 Task: Find connections with filter location Barra Velha with filter topic #Jobvacancywith filter profile language French with filter current company GlobalLogic with filter school G. B. Pant University Of Agriculture & Technology with filter industry Industry Associations with filter service category Interaction Design with filter keywords title Farm Worker
Action: Mouse moved to (540, 99)
Screenshot: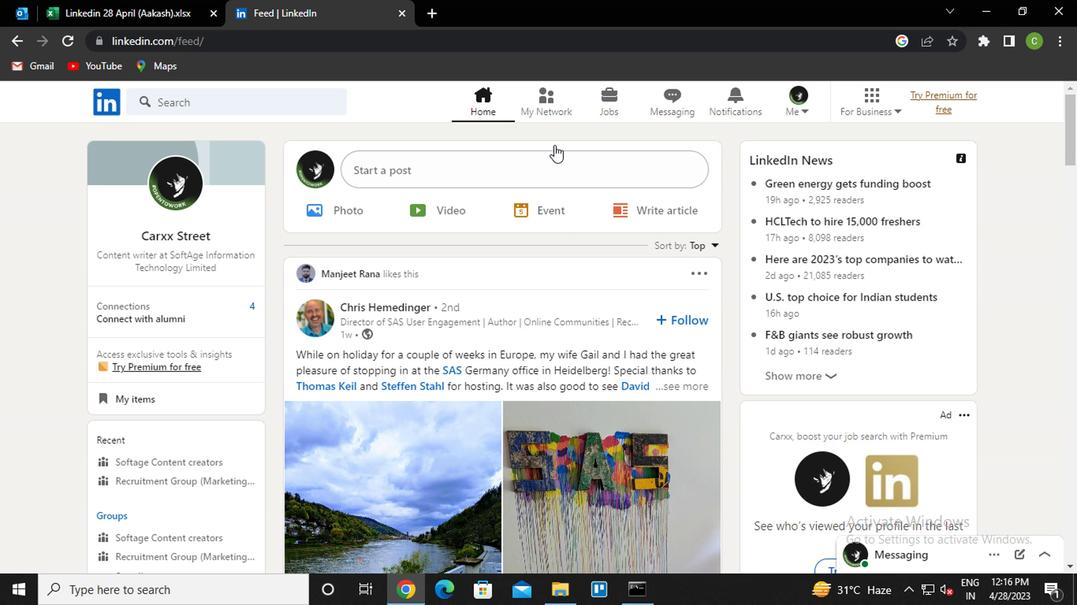 
Action: Mouse pressed left at (540, 99)
Screenshot: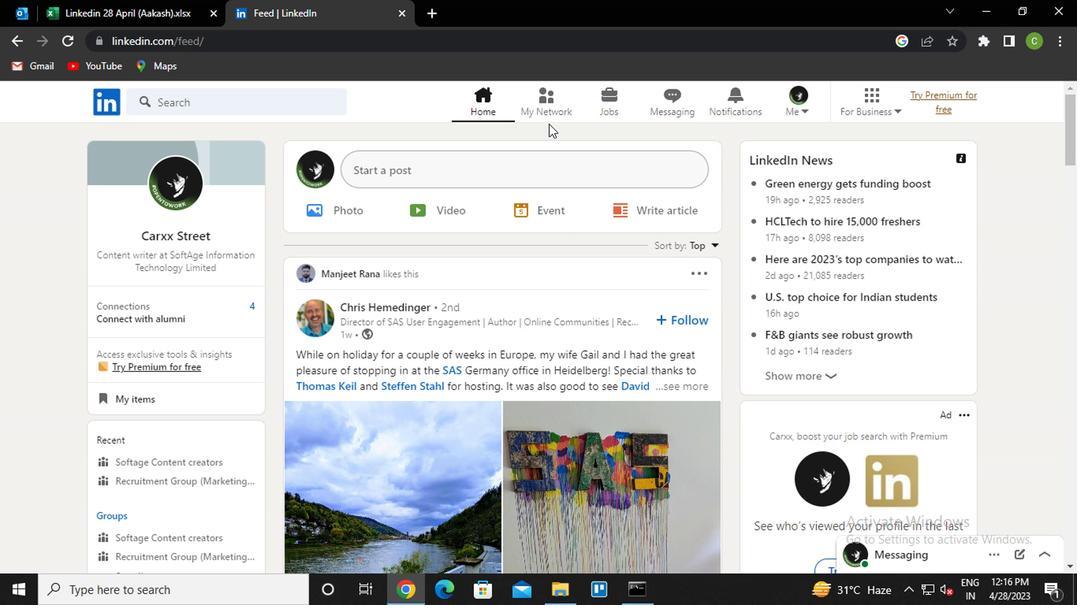 
Action: Mouse moved to (232, 186)
Screenshot: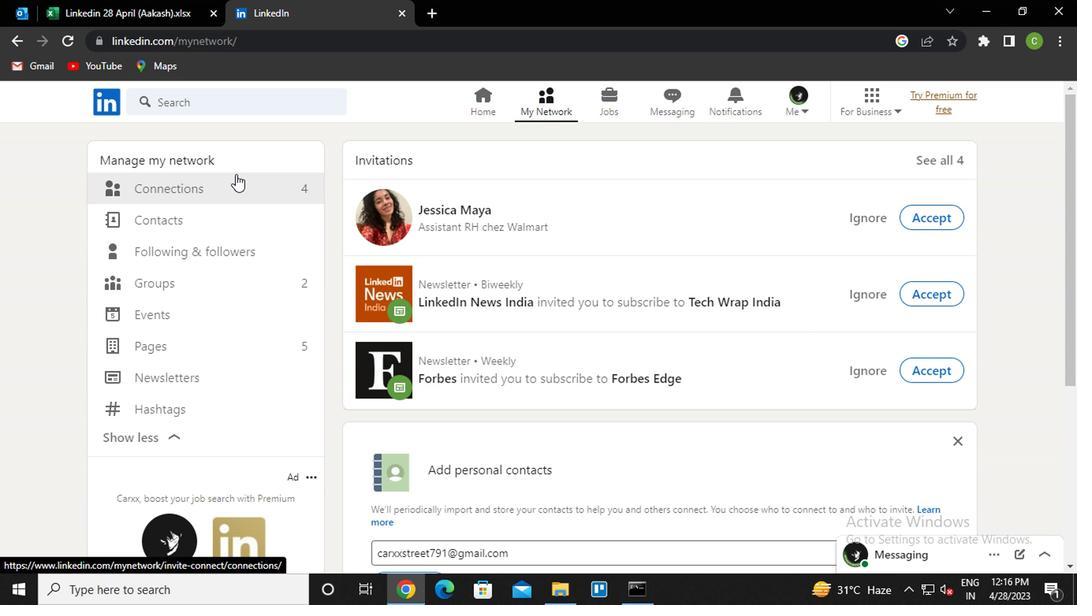 
Action: Mouse pressed left at (232, 186)
Screenshot: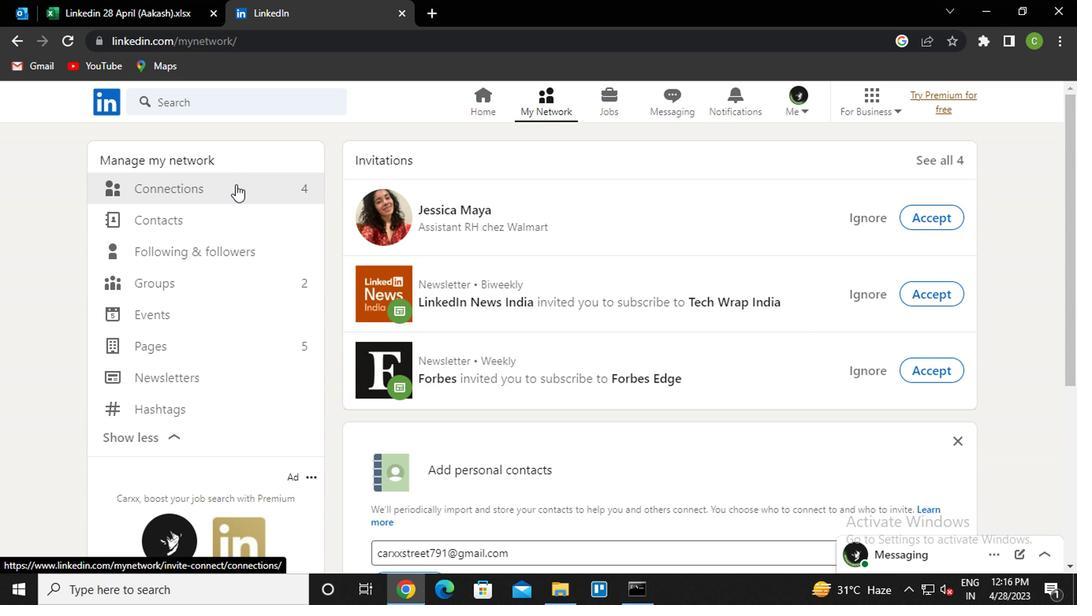 
Action: Mouse moved to (622, 188)
Screenshot: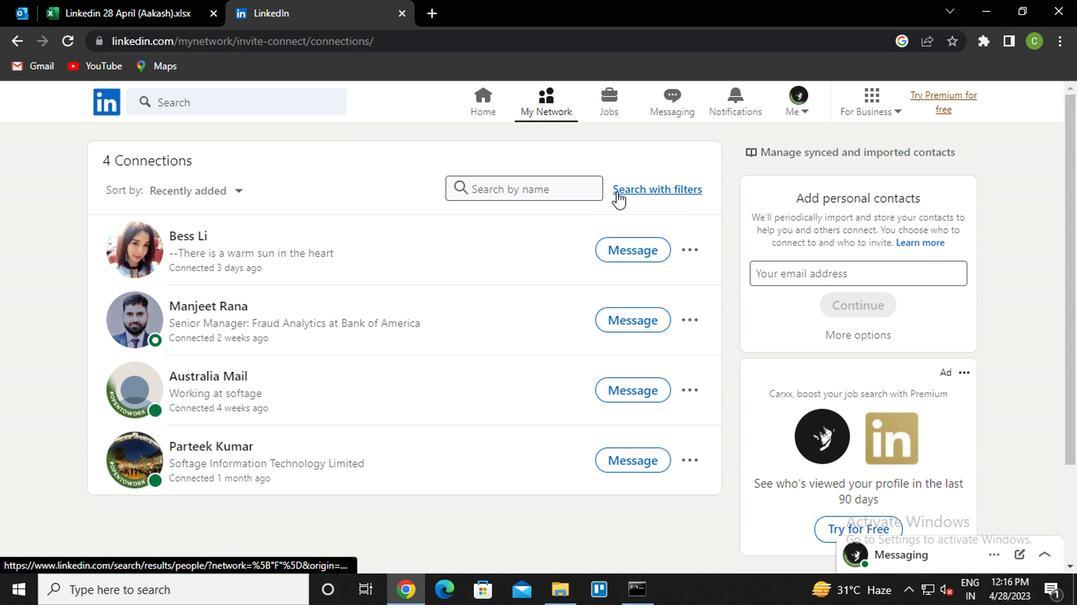 
Action: Mouse pressed left at (622, 188)
Screenshot: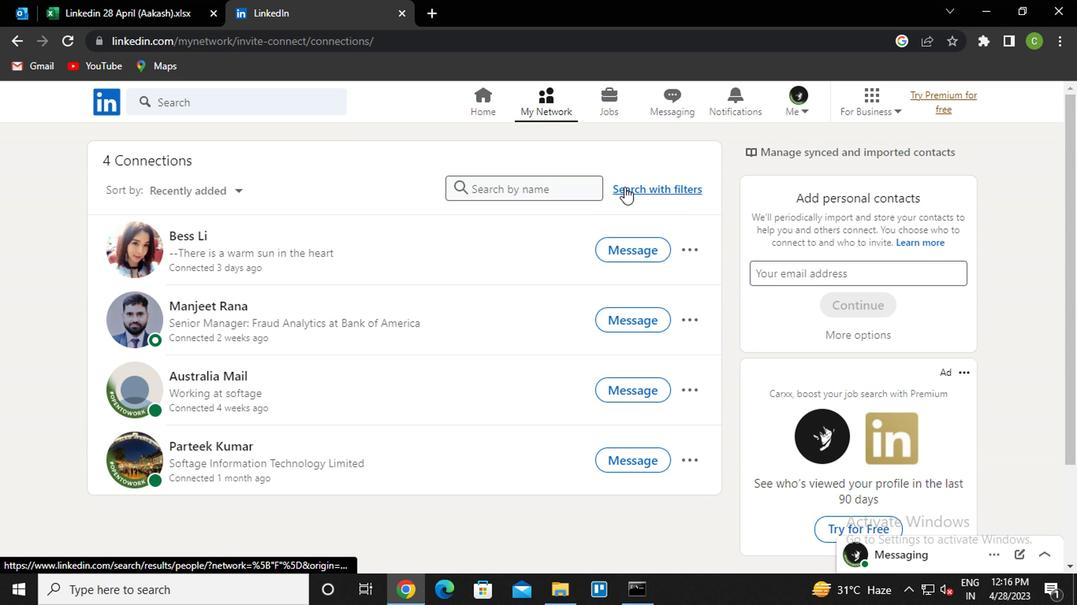 
Action: Mouse moved to (575, 150)
Screenshot: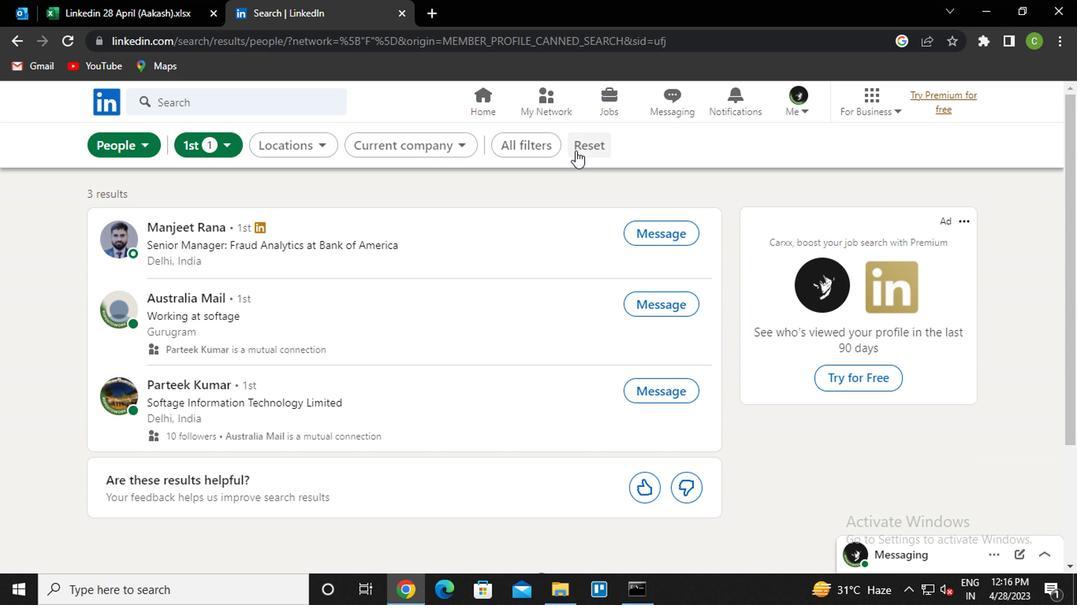 
Action: Mouse pressed left at (575, 150)
Screenshot: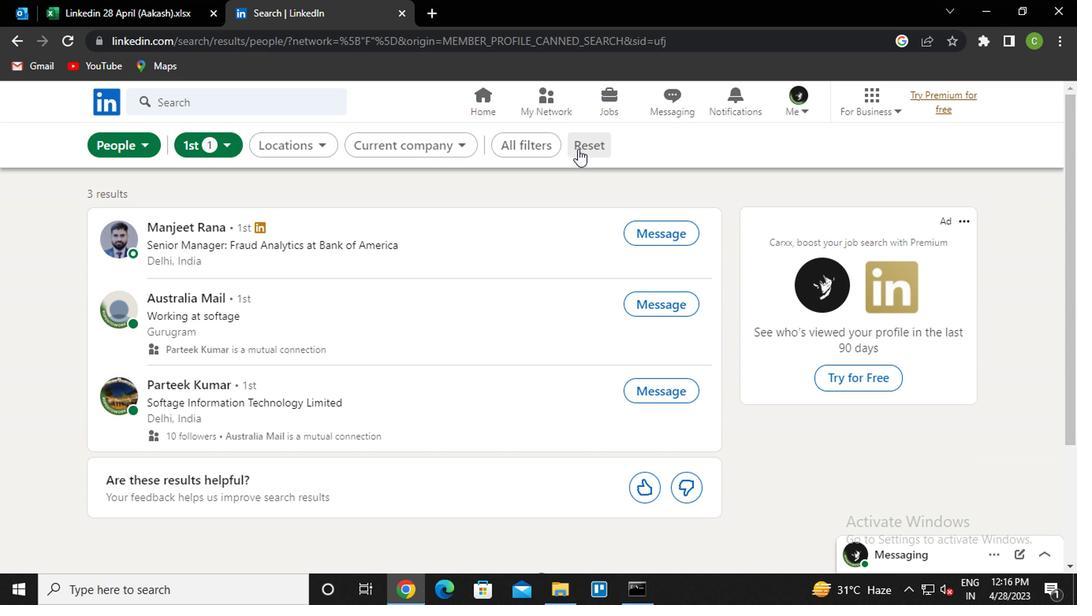 
Action: Mouse moved to (565, 147)
Screenshot: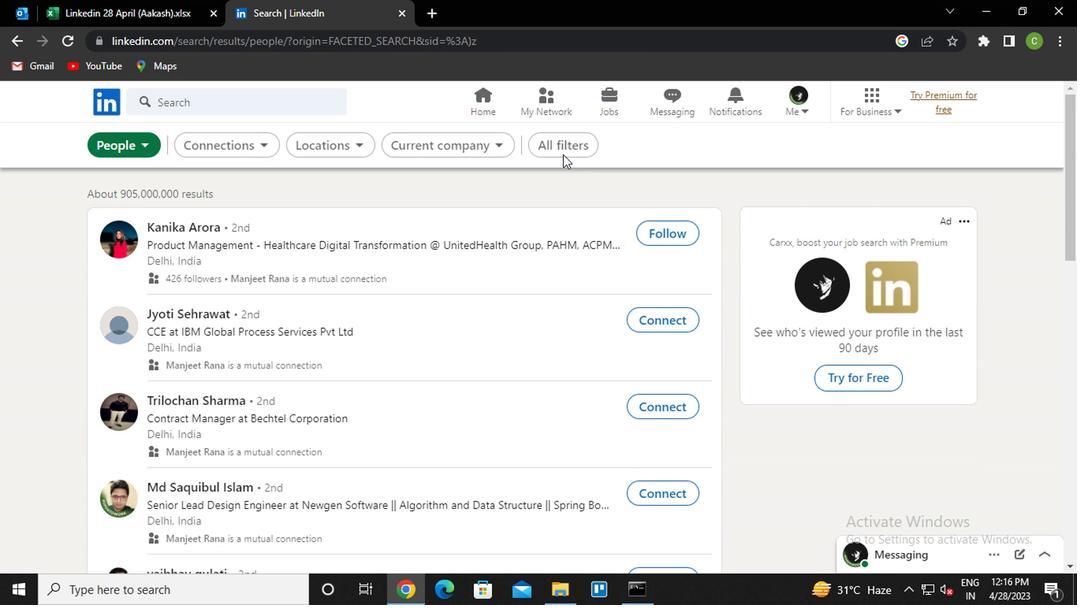 
Action: Mouse pressed left at (565, 147)
Screenshot: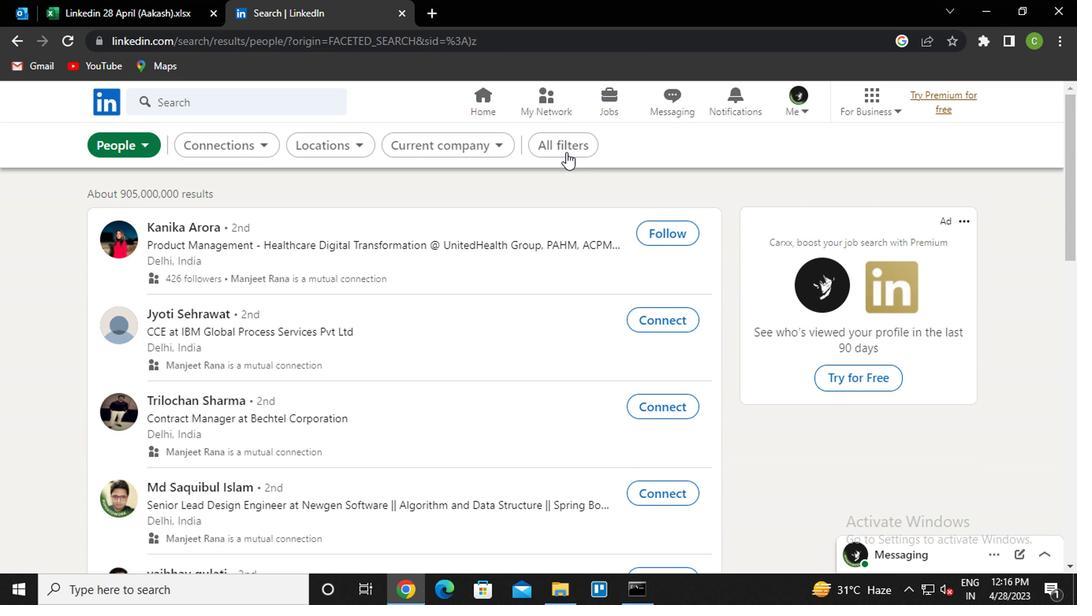 
Action: Mouse moved to (859, 353)
Screenshot: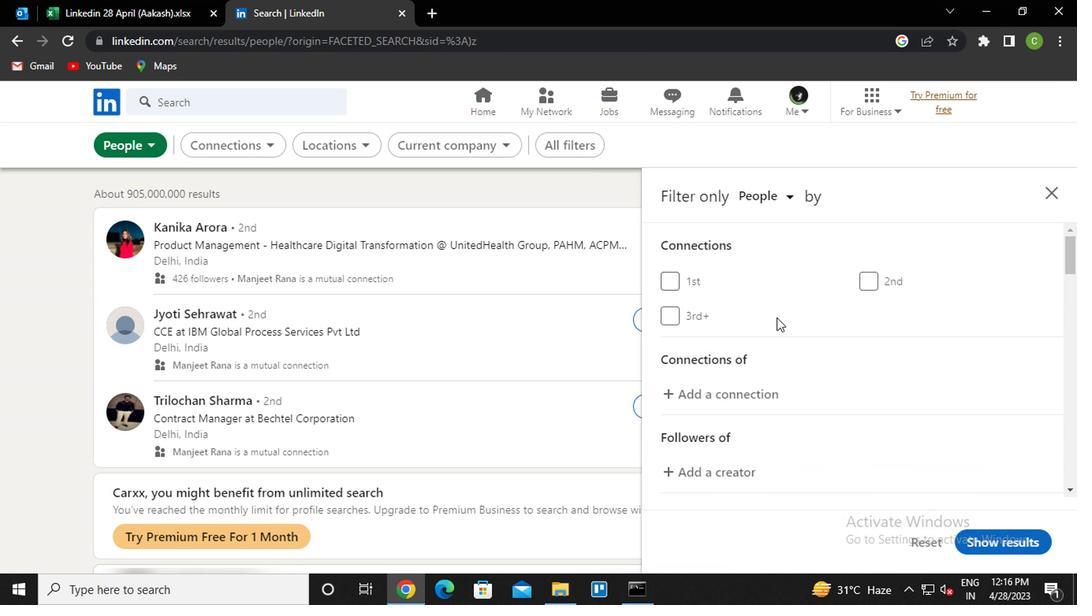 
Action: Mouse scrolled (859, 352) with delta (0, 0)
Screenshot: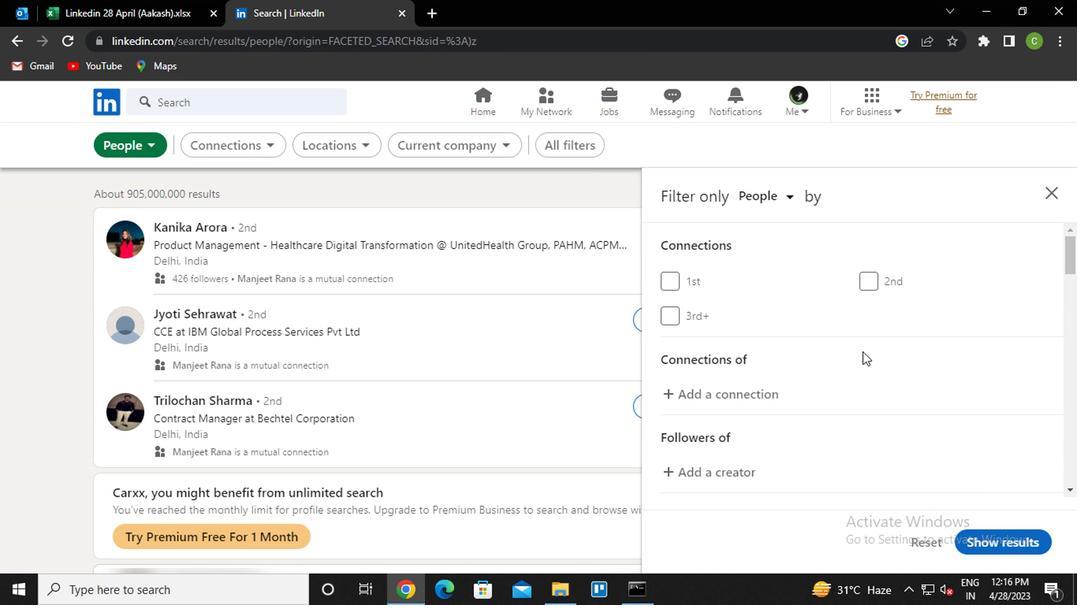 
Action: Mouse scrolled (859, 352) with delta (0, 0)
Screenshot: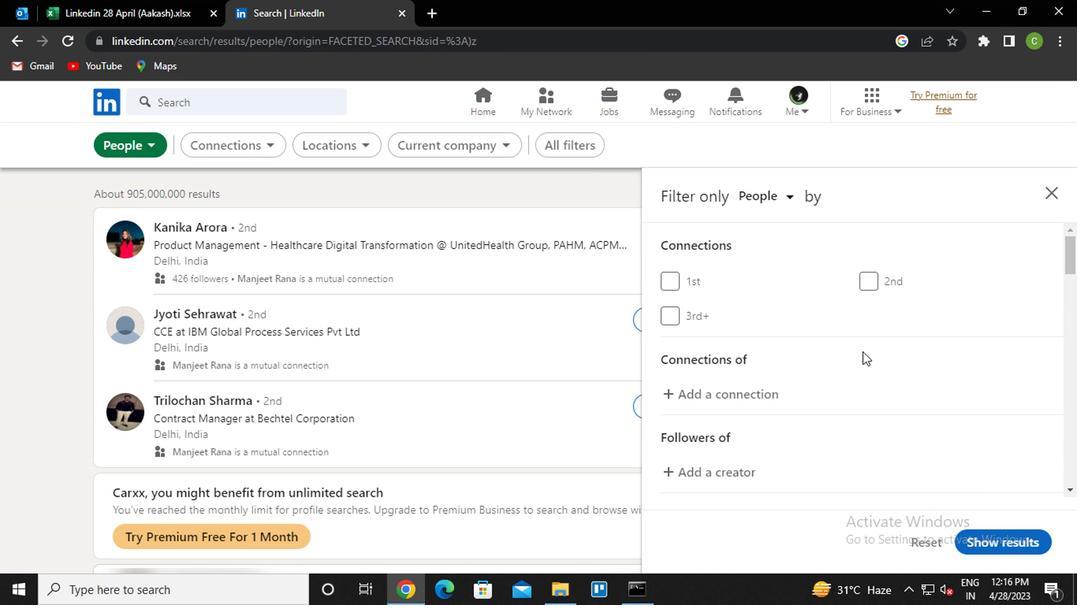 
Action: Mouse scrolled (859, 352) with delta (0, 0)
Screenshot: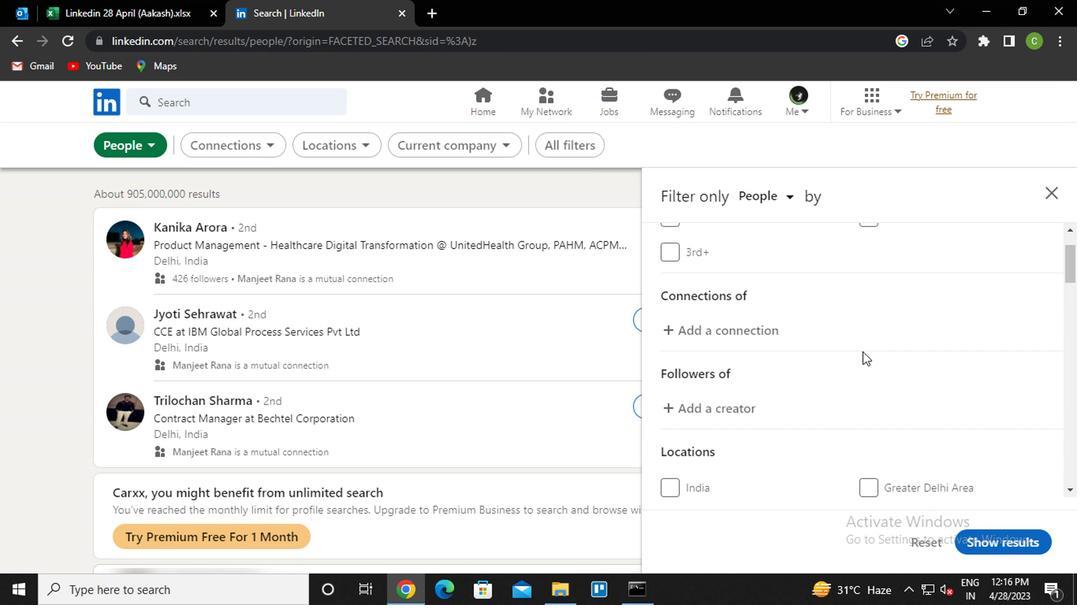 
Action: Mouse scrolled (859, 352) with delta (0, 0)
Screenshot: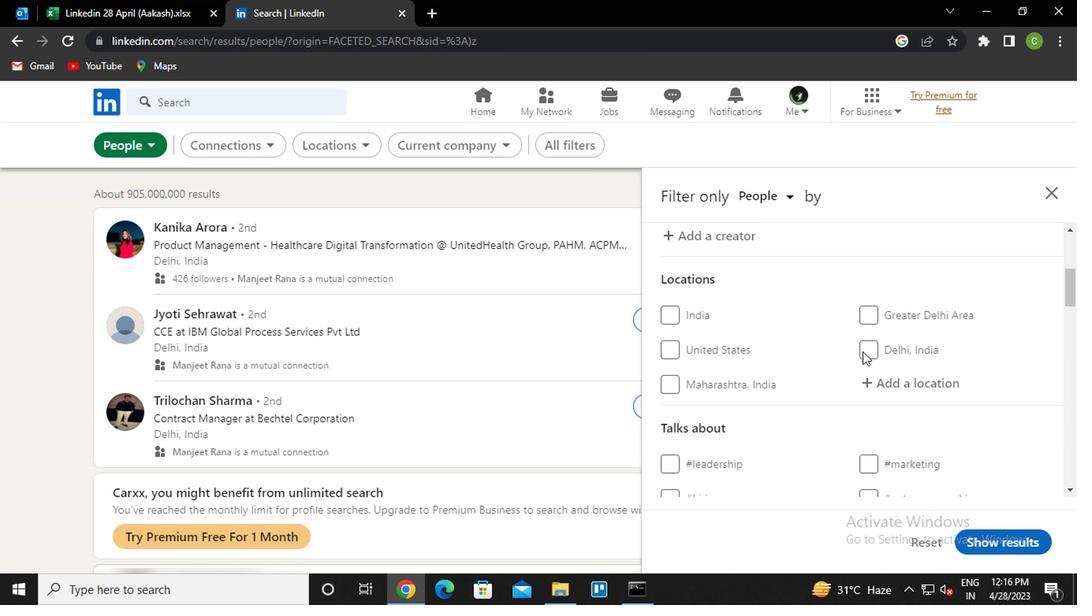 
Action: Mouse moved to (923, 310)
Screenshot: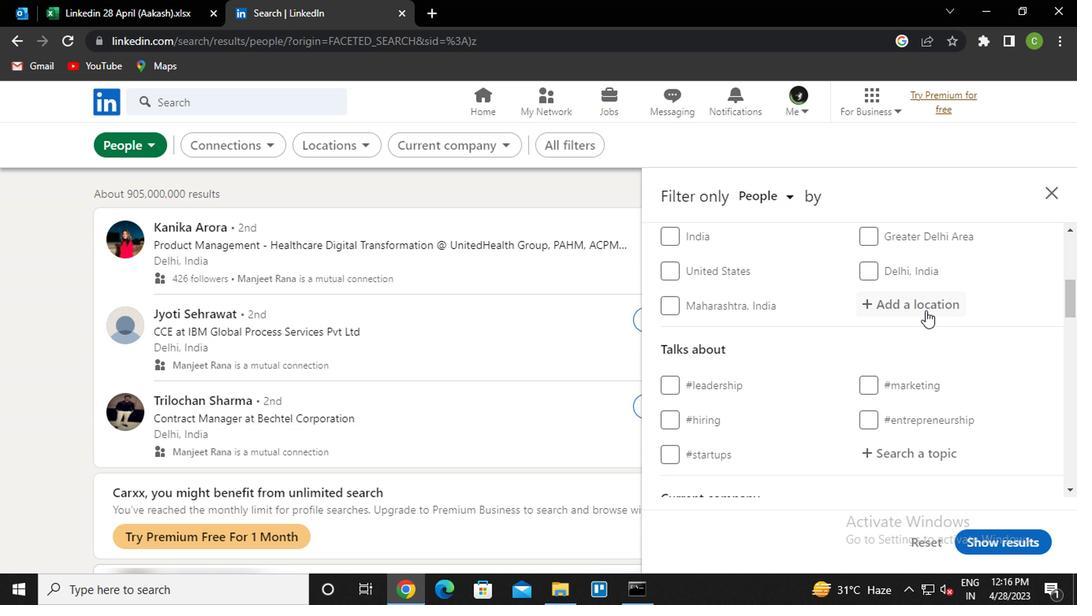 
Action: Mouse pressed left at (923, 310)
Screenshot: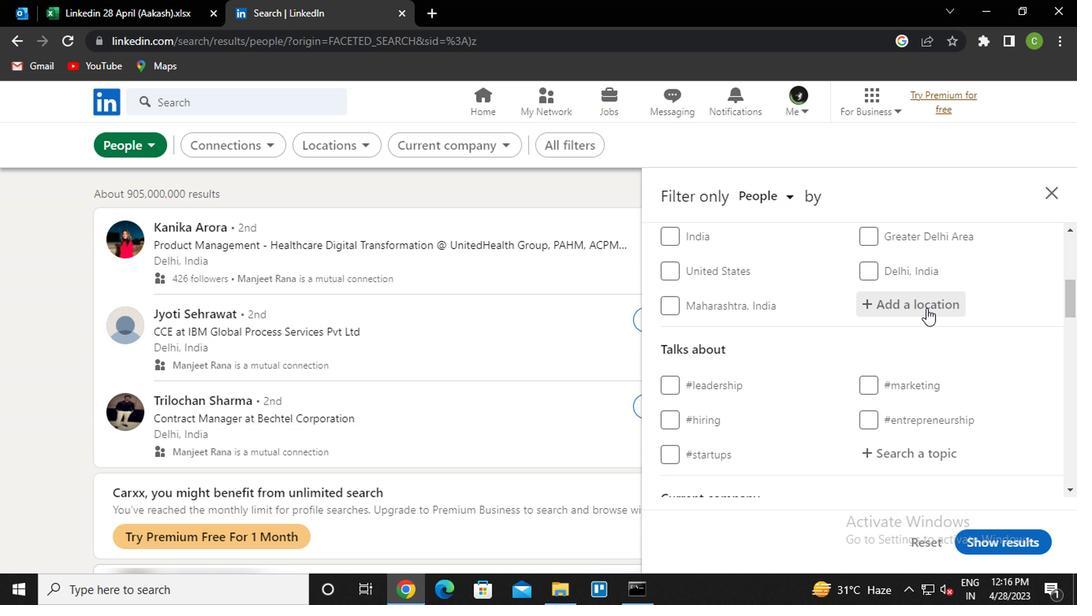 
Action: Key pressed <Key.caps_lock>b<Key.caps_lock>arra<Key.space><Key.caps_lock>v<Key.caps_lock>el<Key.down><Key.enter>
Screenshot: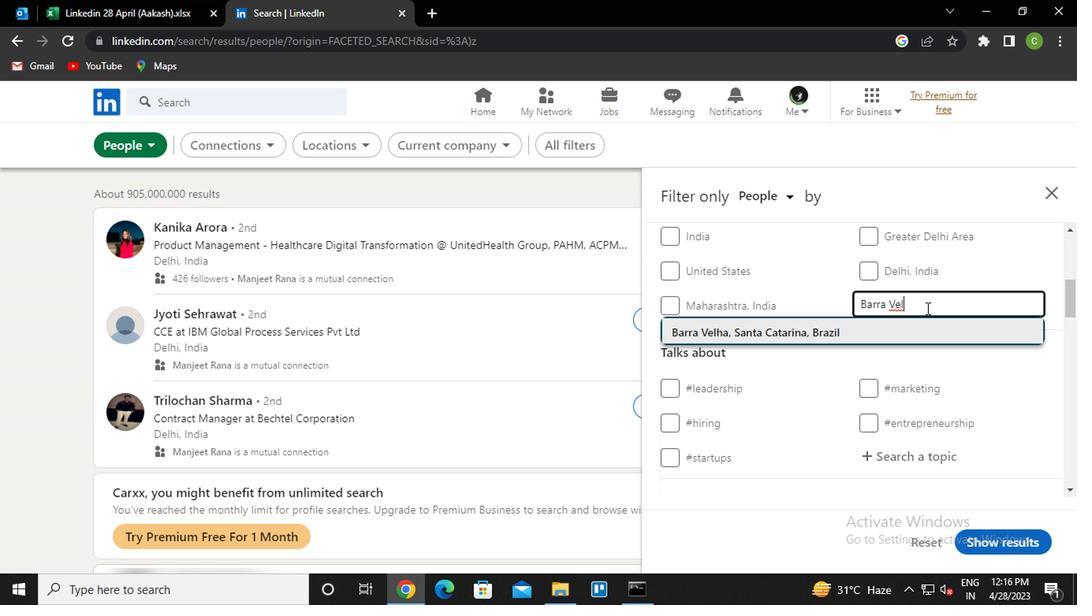 
Action: Mouse scrolled (923, 309) with delta (0, -1)
Screenshot: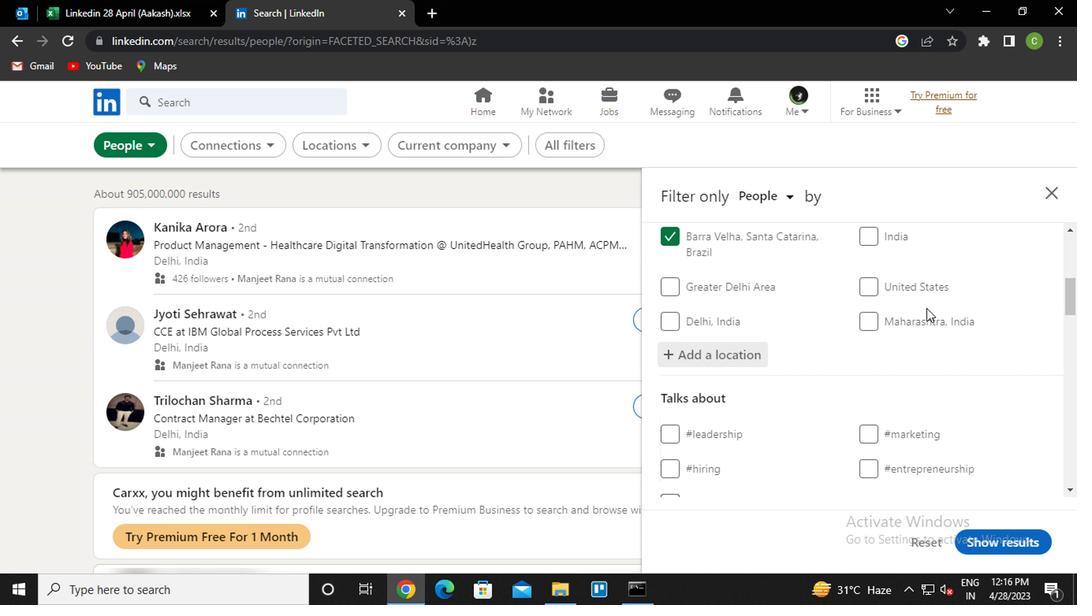 
Action: Mouse moved to (920, 310)
Screenshot: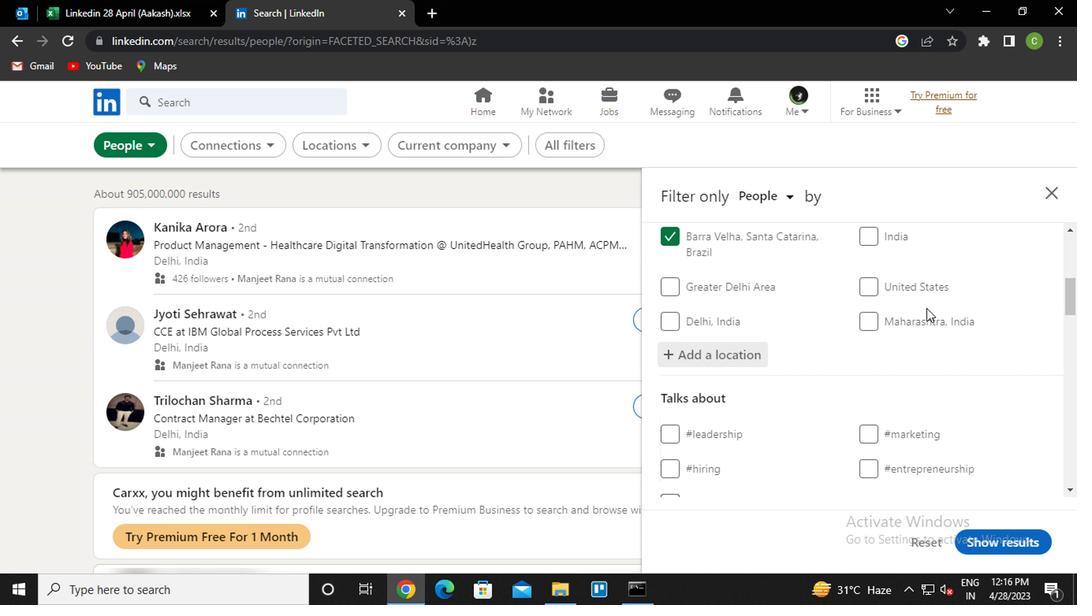 
Action: Mouse scrolled (920, 310) with delta (0, 0)
Screenshot: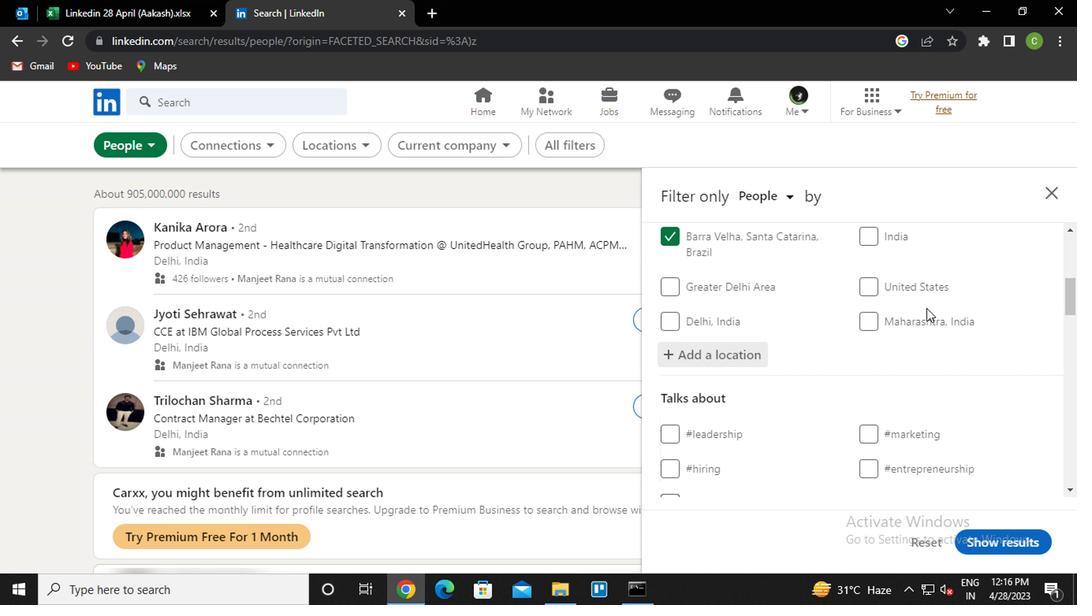 
Action: Mouse moved to (910, 318)
Screenshot: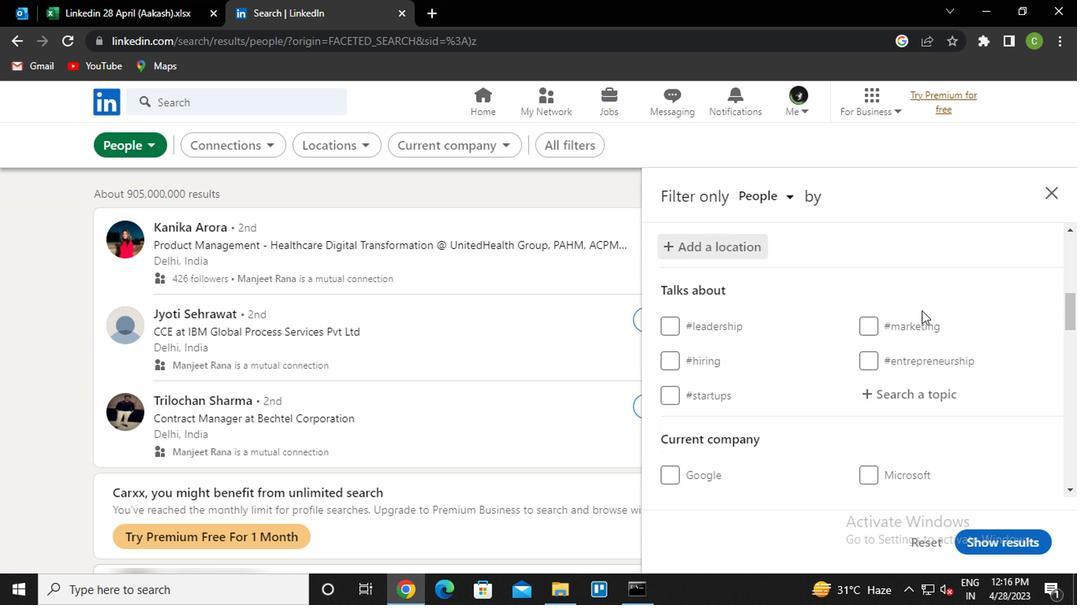 
Action: Mouse scrolled (910, 317) with delta (0, -1)
Screenshot: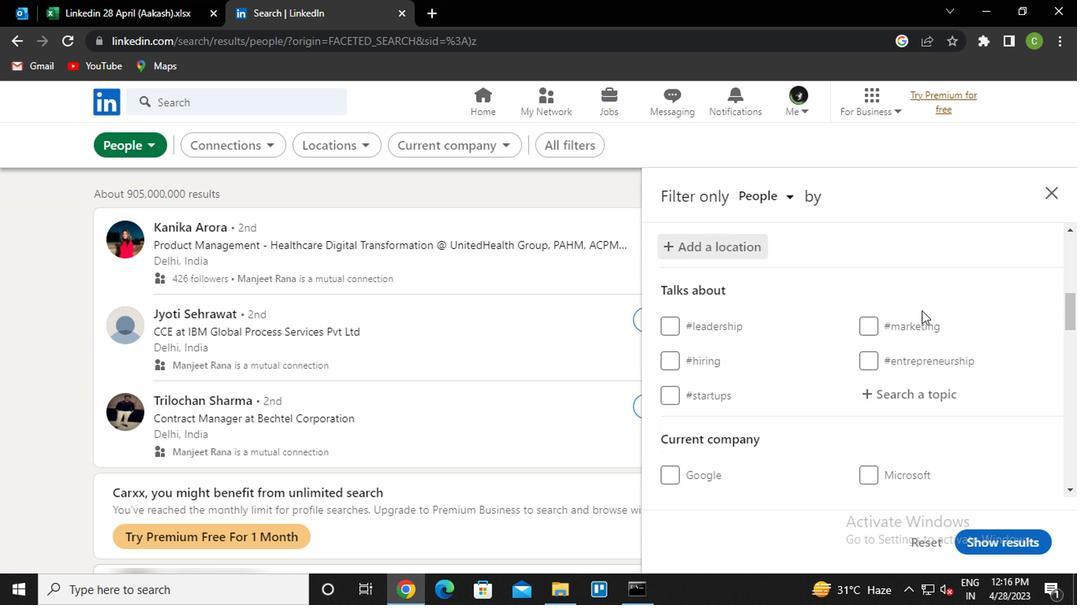 
Action: Mouse moved to (920, 267)
Screenshot: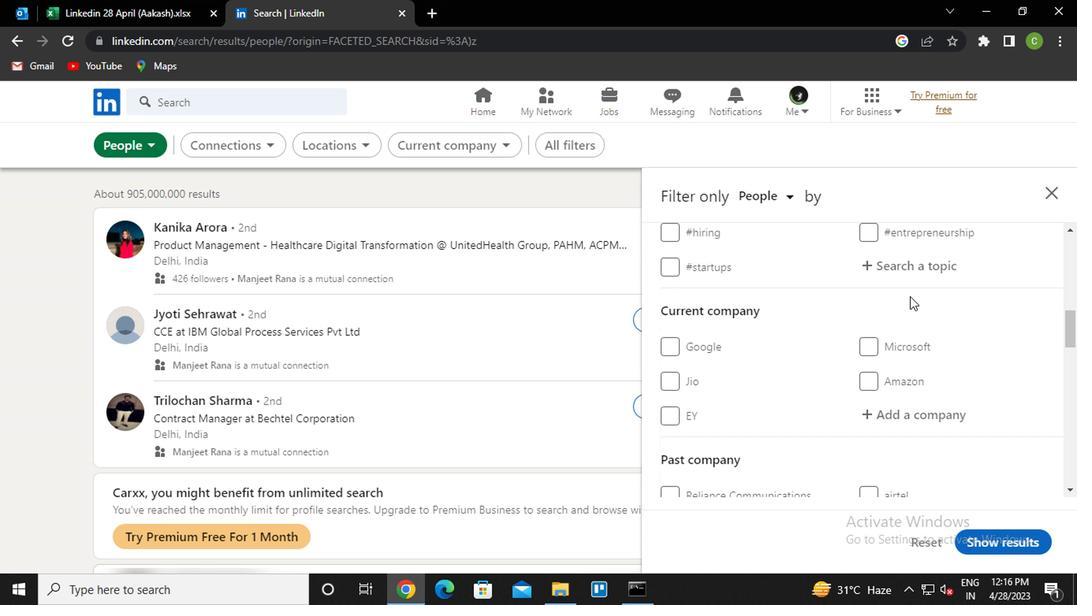 
Action: Mouse pressed left at (920, 267)
Screenshot: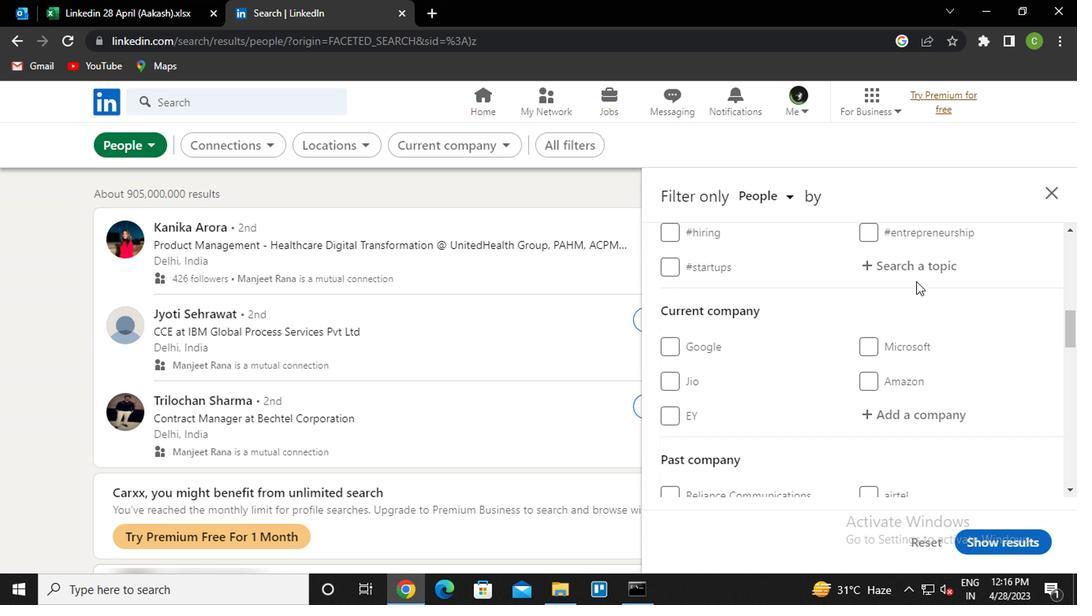 
Action: Key pressed <Key.caps_lock>j<Key.caps_lock>obvaca<Key.down><Key.enter>
Screenshot: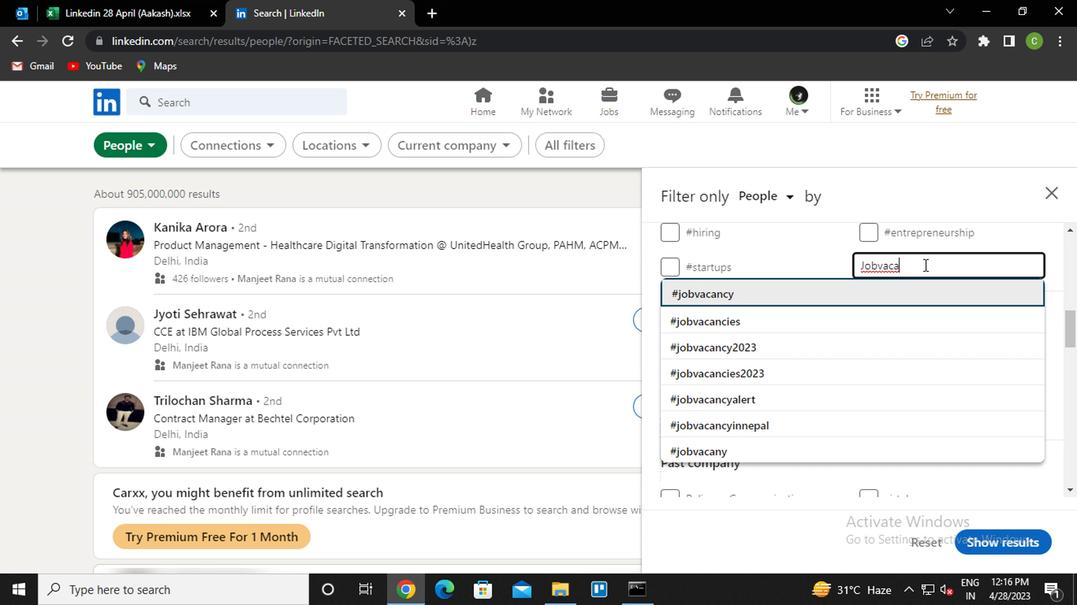 
Action: Mouse scrolled (920, 265) with delta (0, -1)
Screenshot: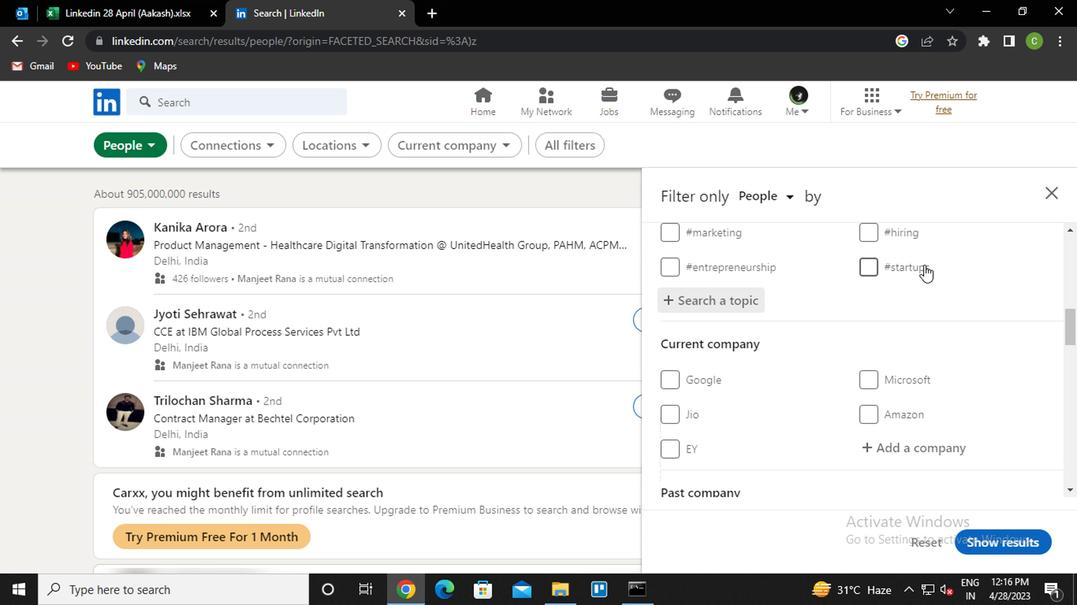 
Action: Mouse scrolled (920, 265) with delta (0, -1)
Screenshot: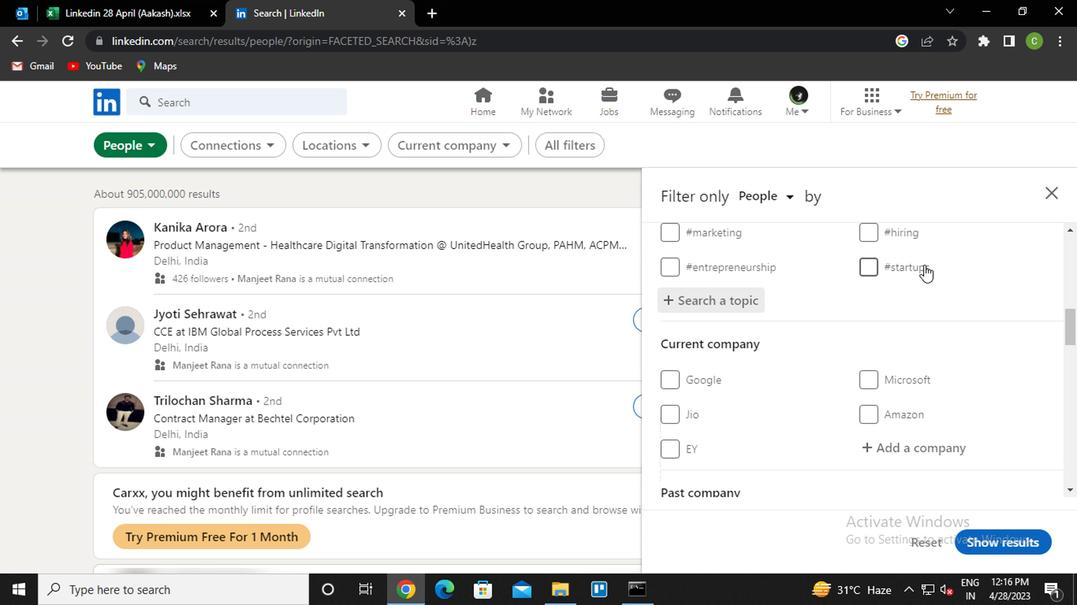 
Action: Mouse scrolled (920, 265) with delta (0, -1)
Screenshot: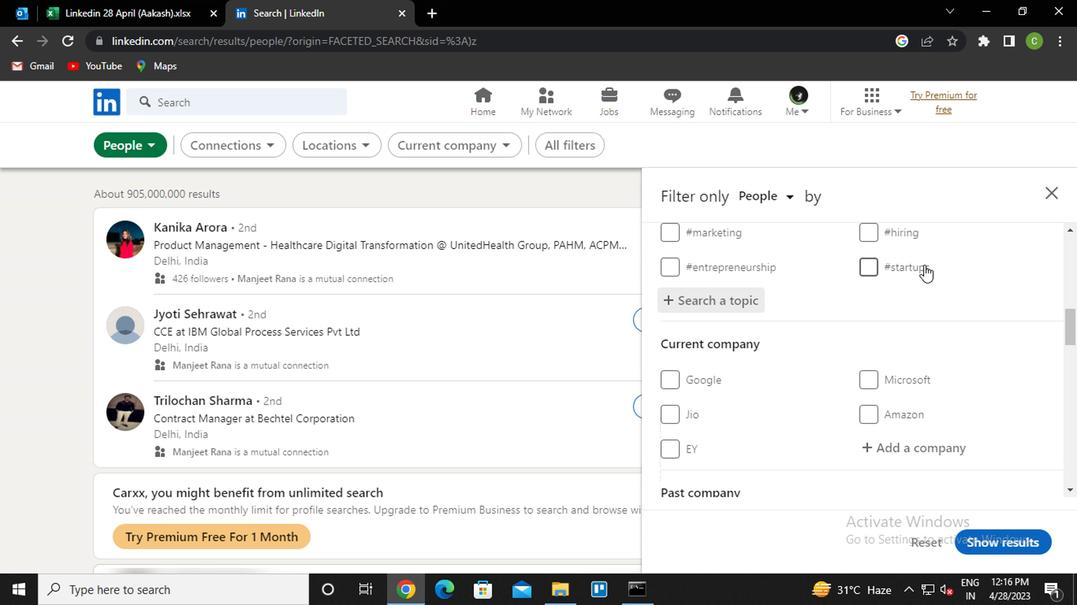 
Action: Mouse scrolled (920, 265) with delta (0, -1)
Screenshot: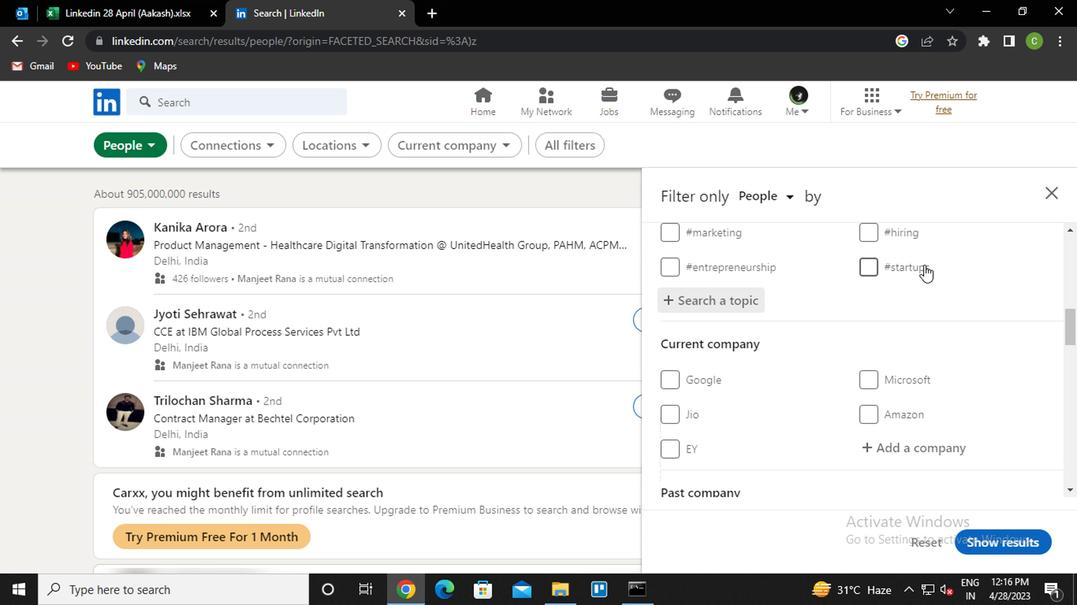 
Action: Mouse scrolled (920, 265) with delta (0, -1)
Screenshot: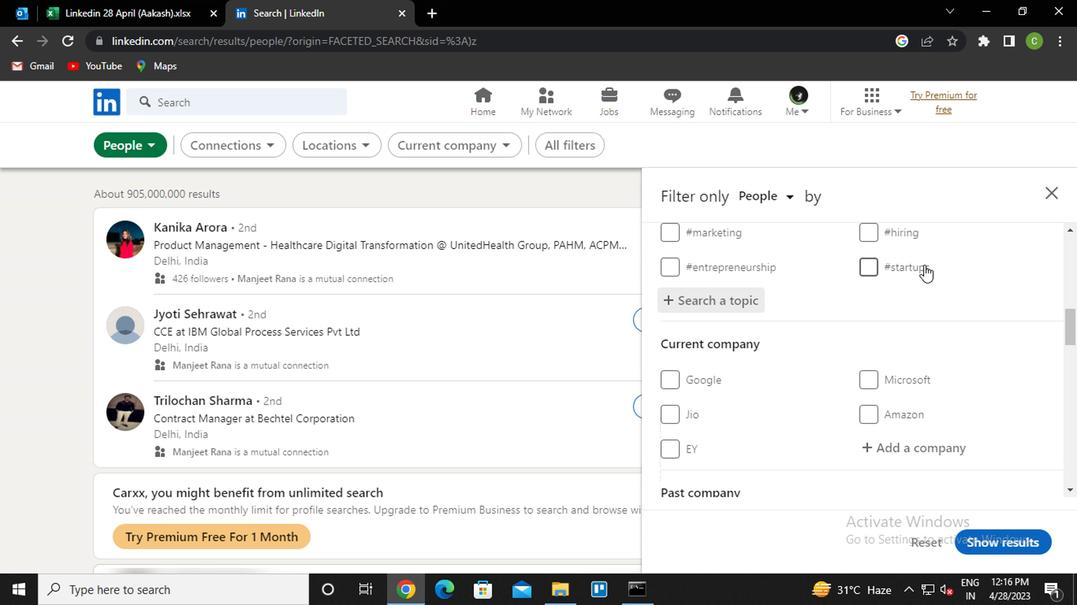 
Action: Mouse scrolled (920, 265) with delta (0, -1)
Screenshot: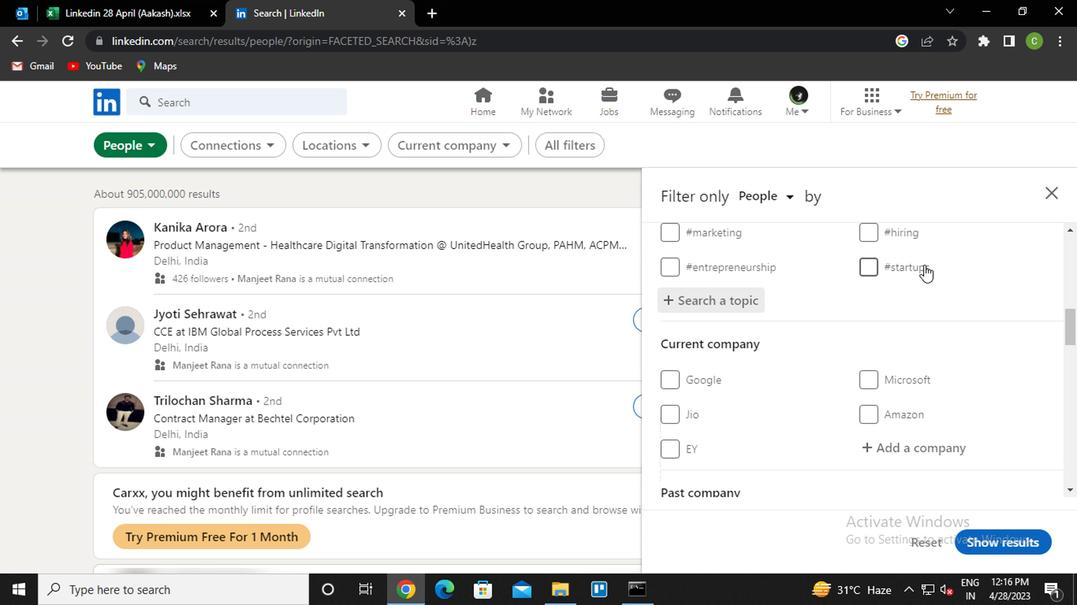 
Action: Mouse scrolled (920, 265) with delta (0, -1)
Screenshot: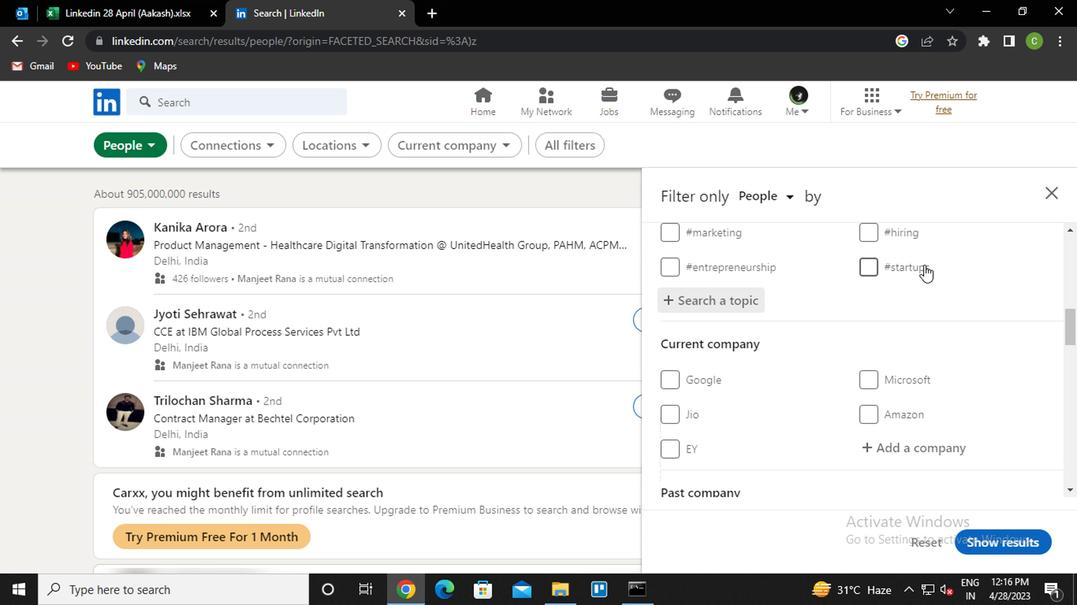 
Action: Mouse scrolled (920, 265) with delta (0, -1)
Screenshot: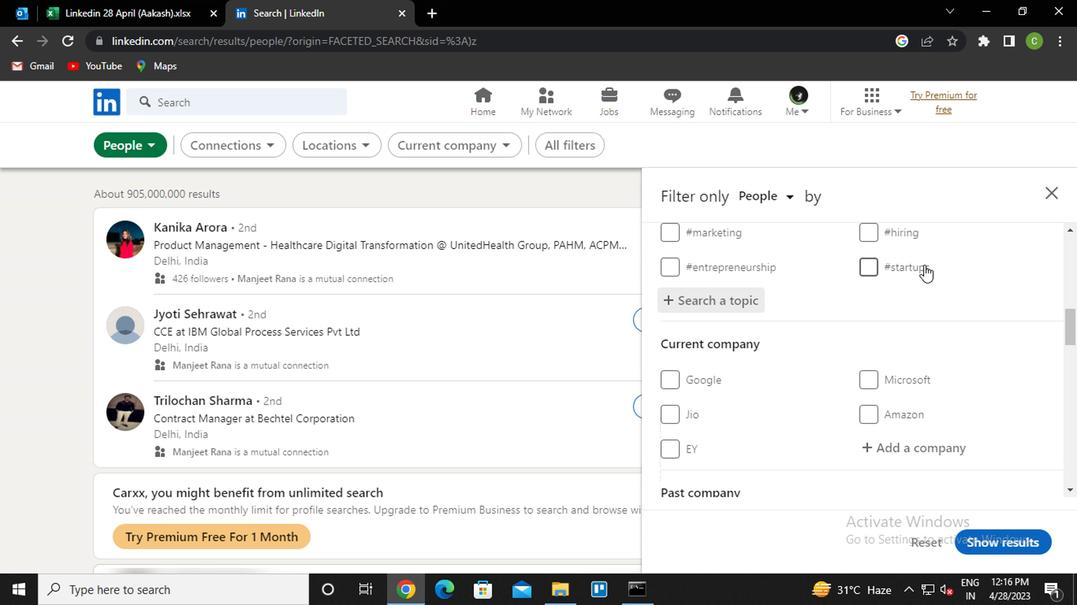 
Action: Mouse moved to (857, 383)
Screenshot: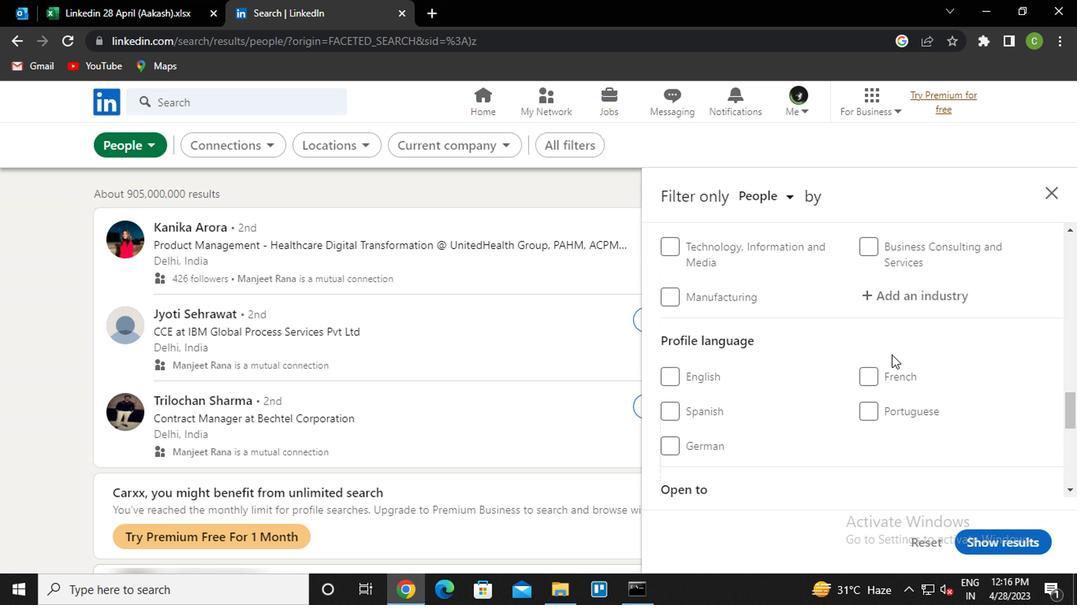 
Action: Mouse pressed left at (857, 383)
Screenshot: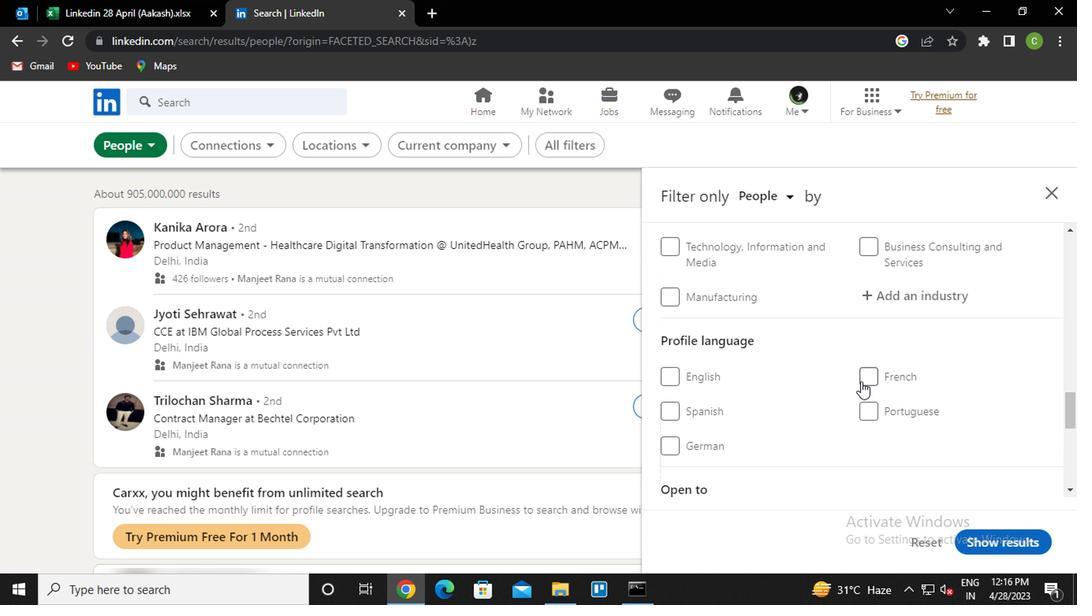 
Action: Mouse moved to (857, 383)
Screenshot: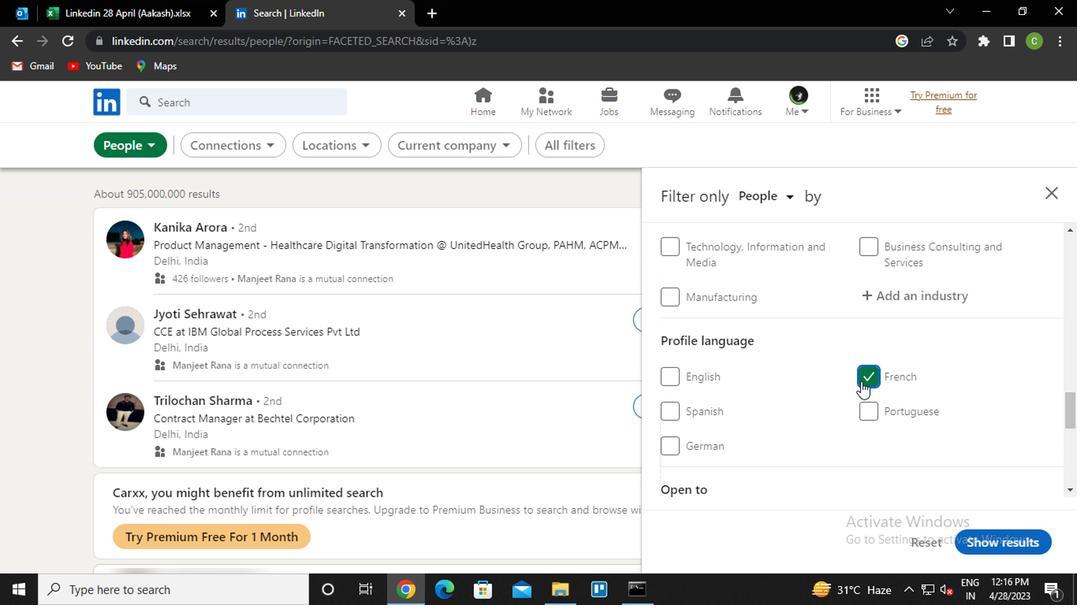 
Action: Mouse scrolled (857, 384) with delta (0, 1)
Screenshot: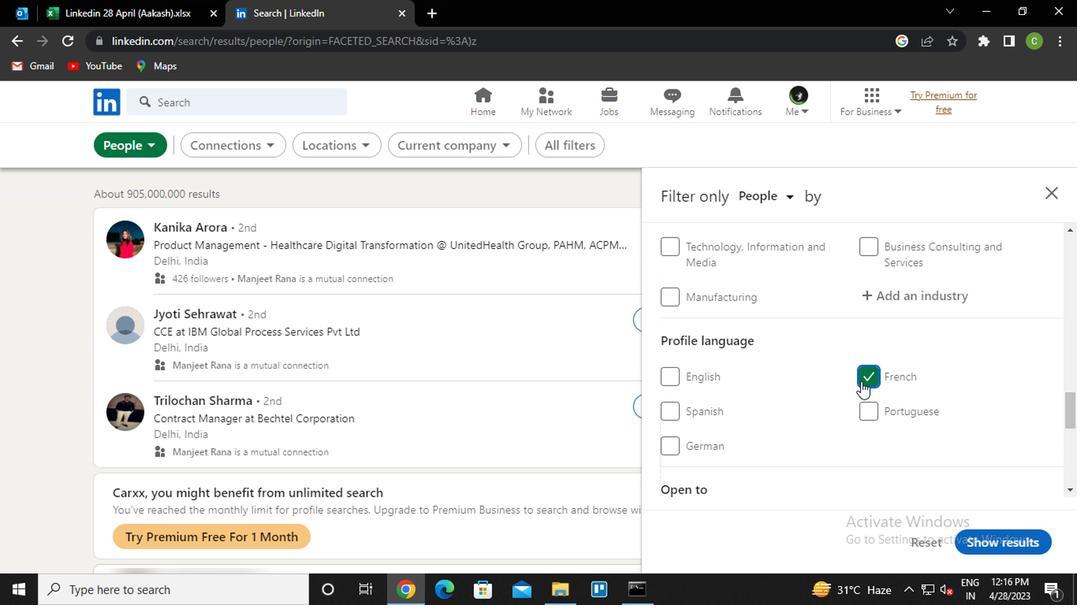 
Action: Mouse scrolled (857, 384) with delta (0, 1)
Screenshot: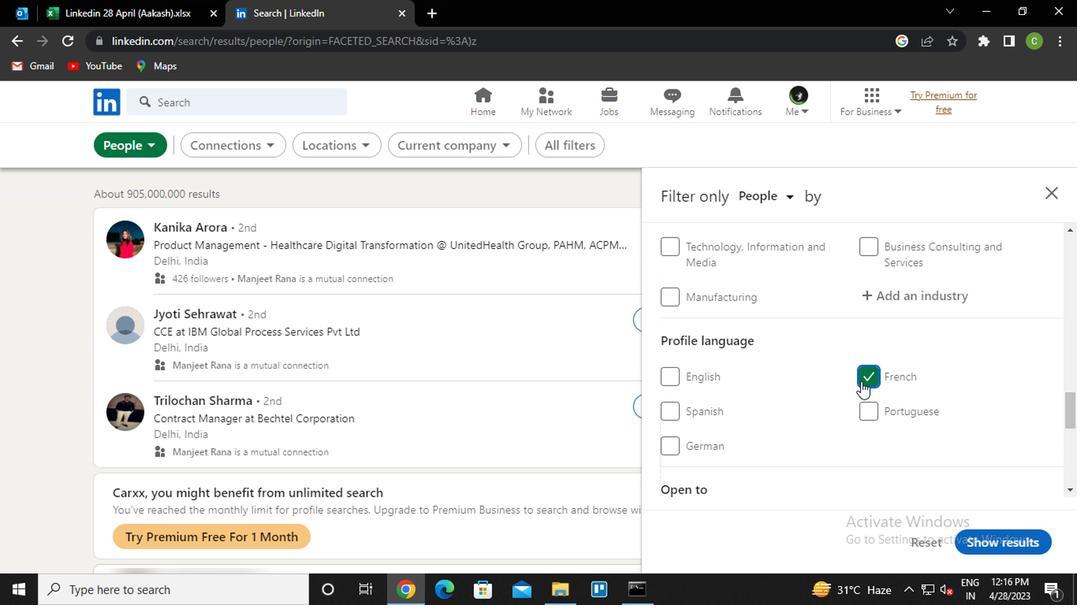 
Action: Mouse scrolled (857, 384) with delta (0, 1)
Screenshot: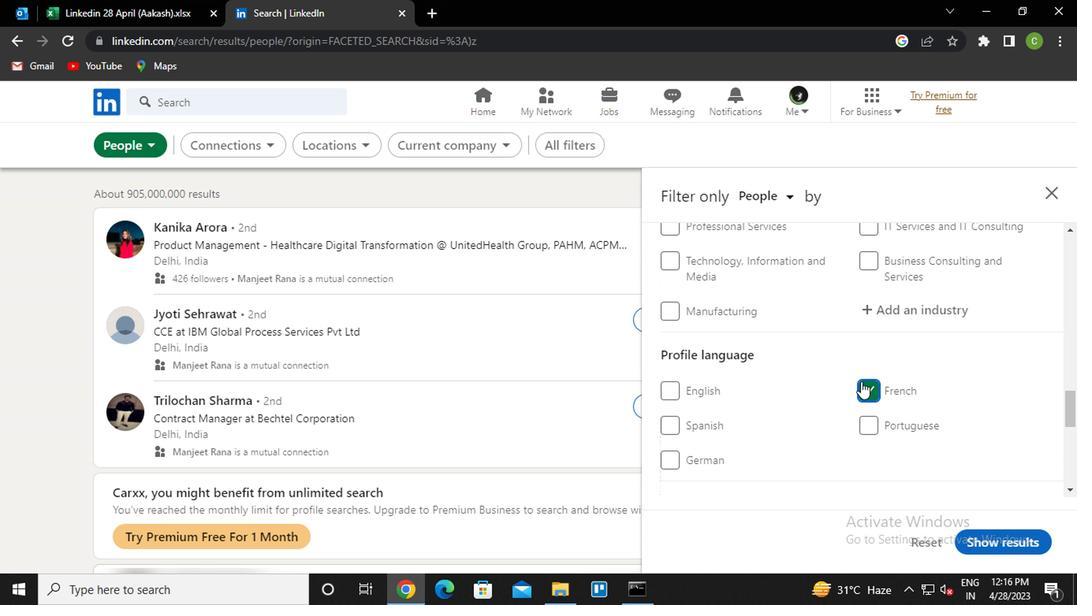 
Action: Mouse scrolled (857, 384) with delta (0, 1)
Screenshot: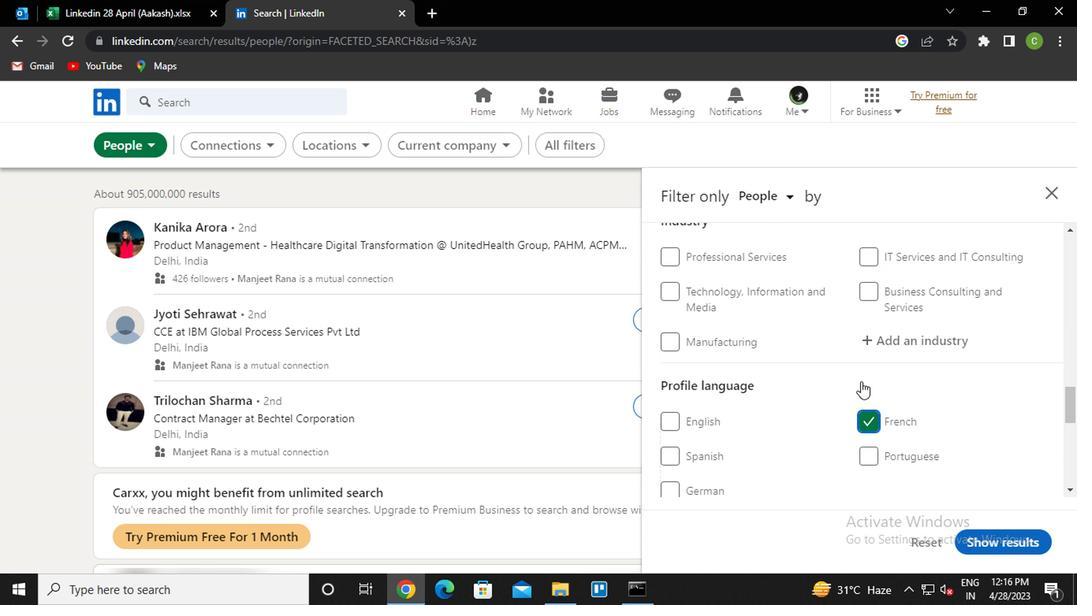 
Action: Mouse scrolled (857, 384) with delta (0, 1)
Screenshot: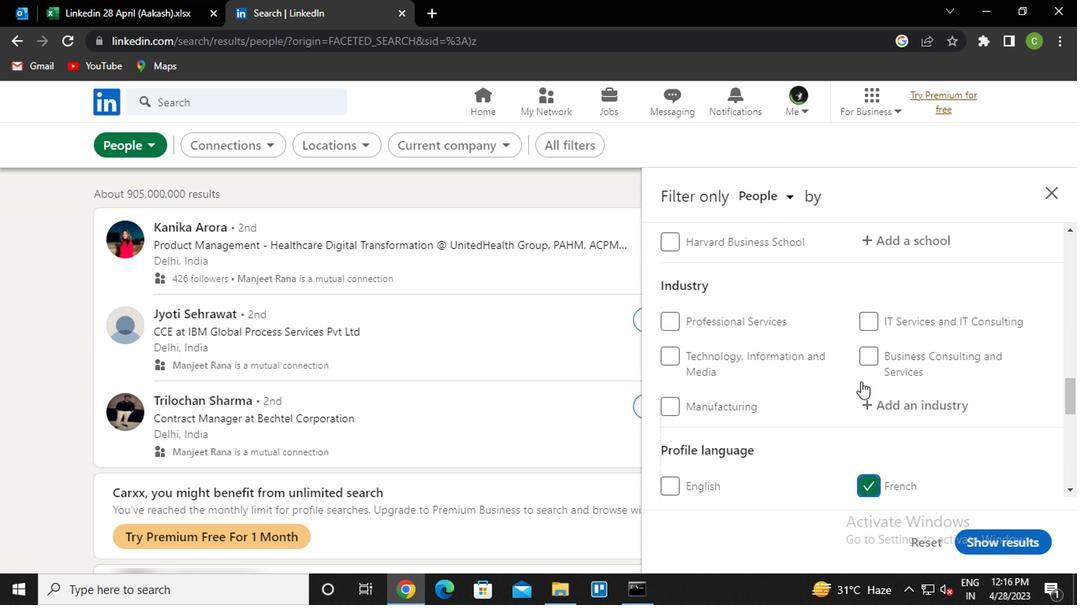 
Action: Mouse scrolled (857, 384) with delta (0, 1)
Screenshot: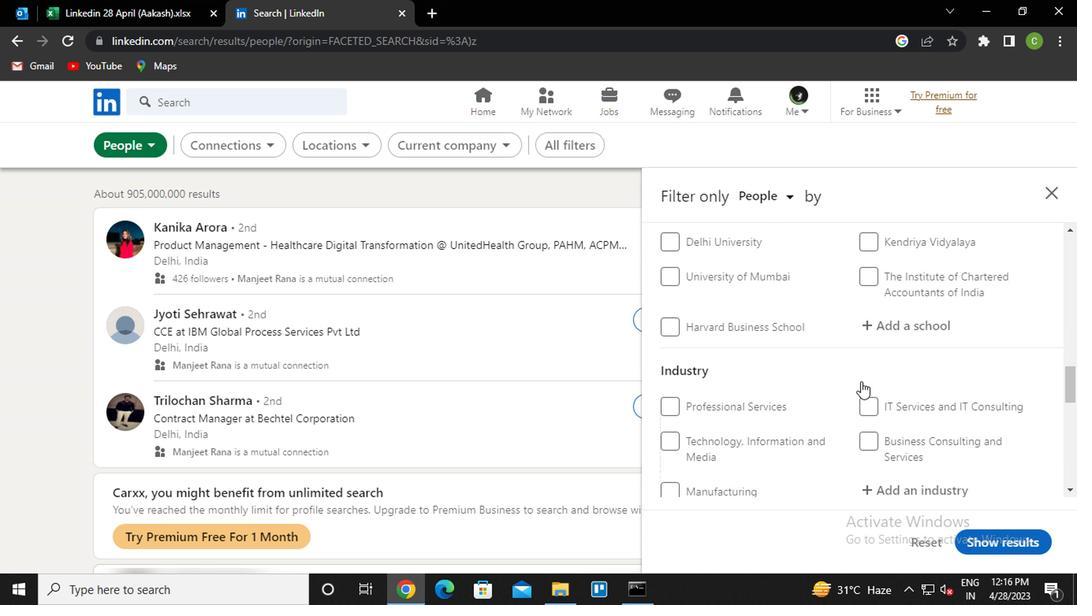
Action: Mouse scrolled (857, 384) with delta (0, 1)
Screenshot: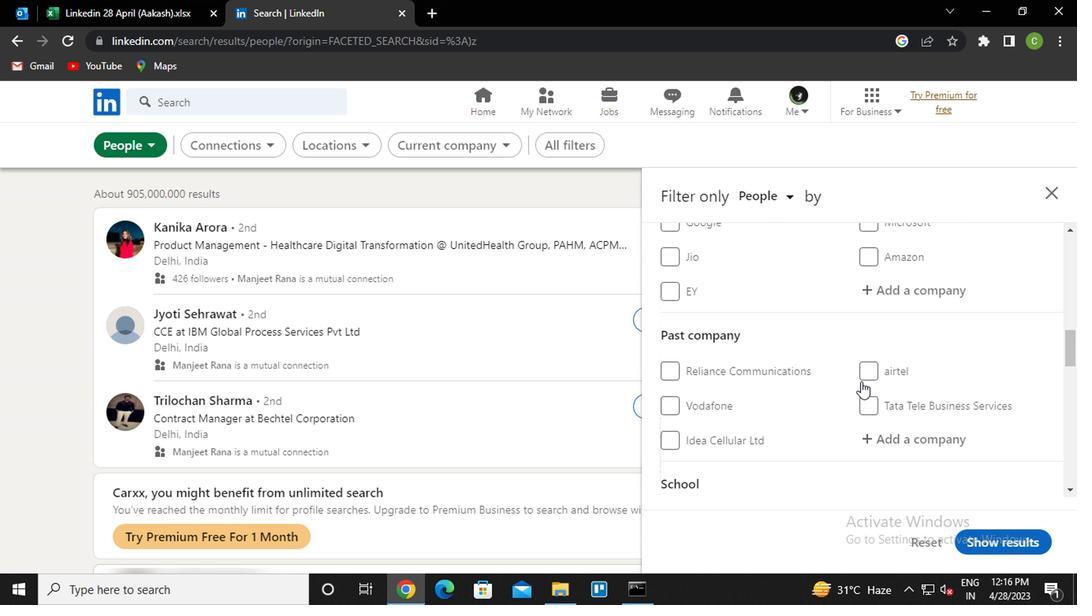 
Action: Mouse scrolled (857, 384) with delta (0, 1)
Screenshot: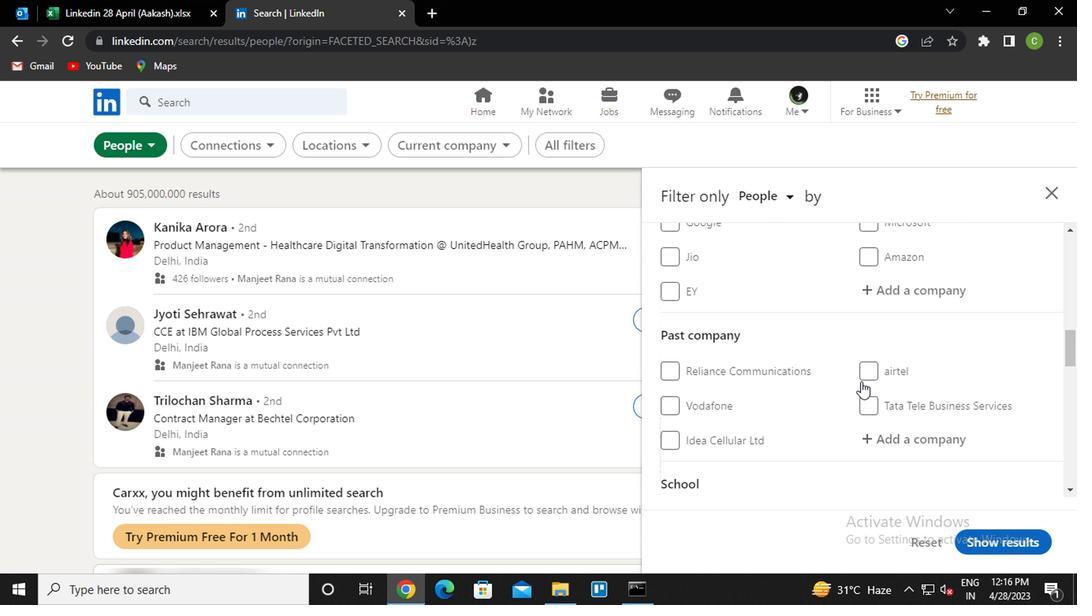 
Action: Mouse scrolled (857, 382) with delta (0, 0)
Screenshot: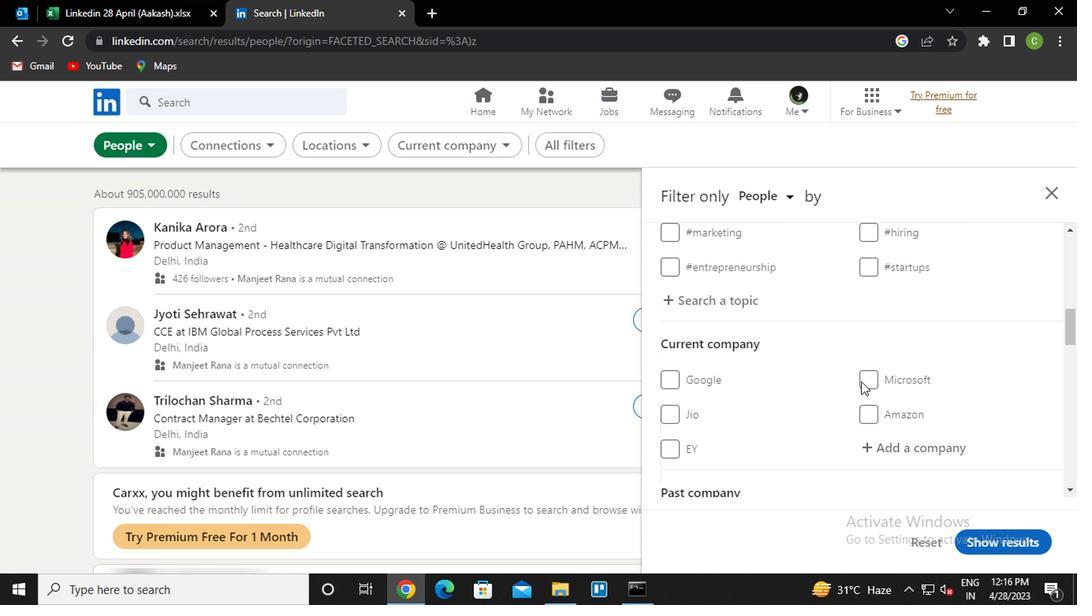 
Action: Mouse scrolled (857, 382) with delta (0, 0)
Screenshot: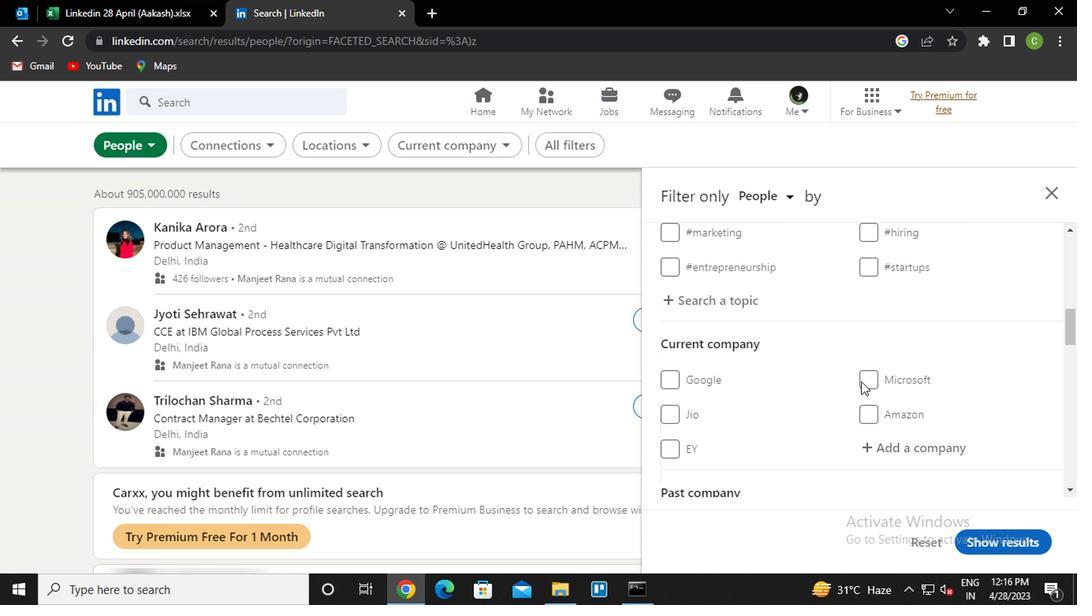 
Action: Mouse moved to (908, 292)
Screenshot: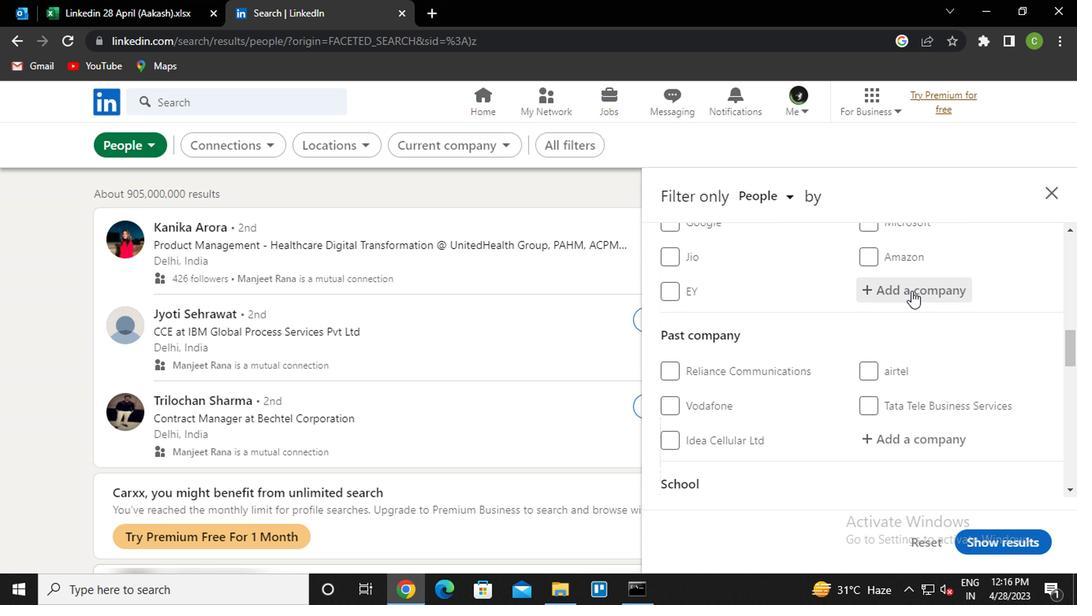 
Action: Mouse pressed left at (908, 292)
Screenshot: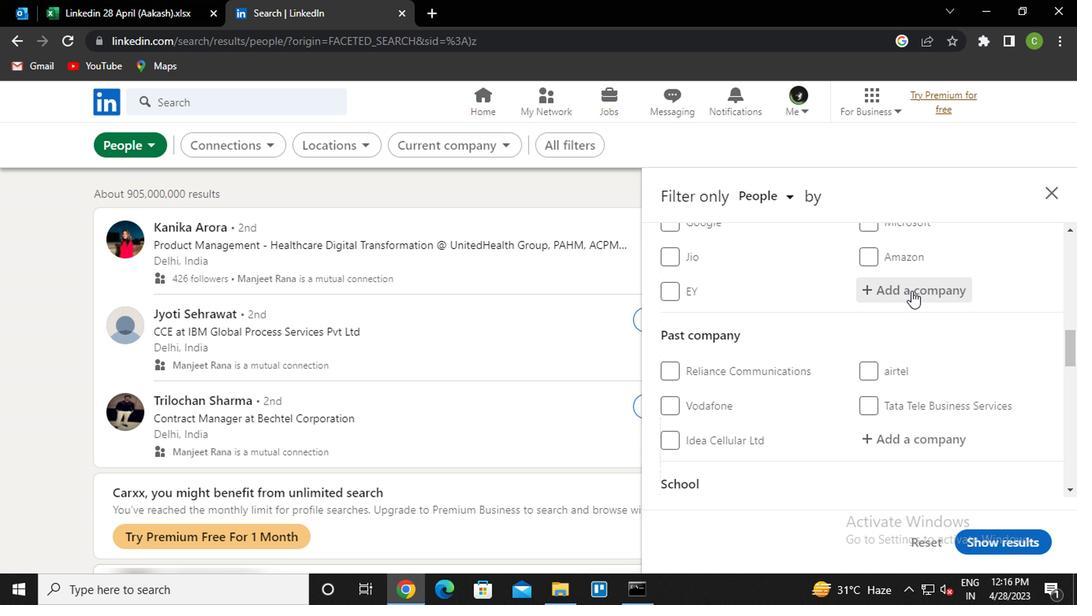 
Action: Key pressed <Key.caps_lock>g<Key.caps_lock>loballogic<Key.down><Key.enter>
Screenshot: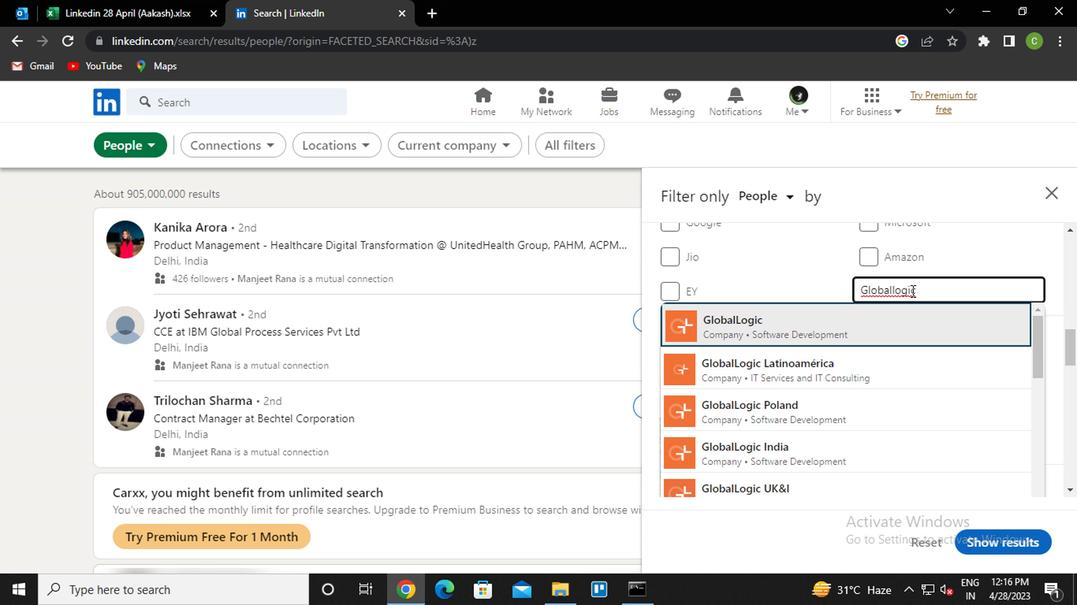 
Action: Mouse scrolled (908, 292) with delta (0, 0)
Screenshot: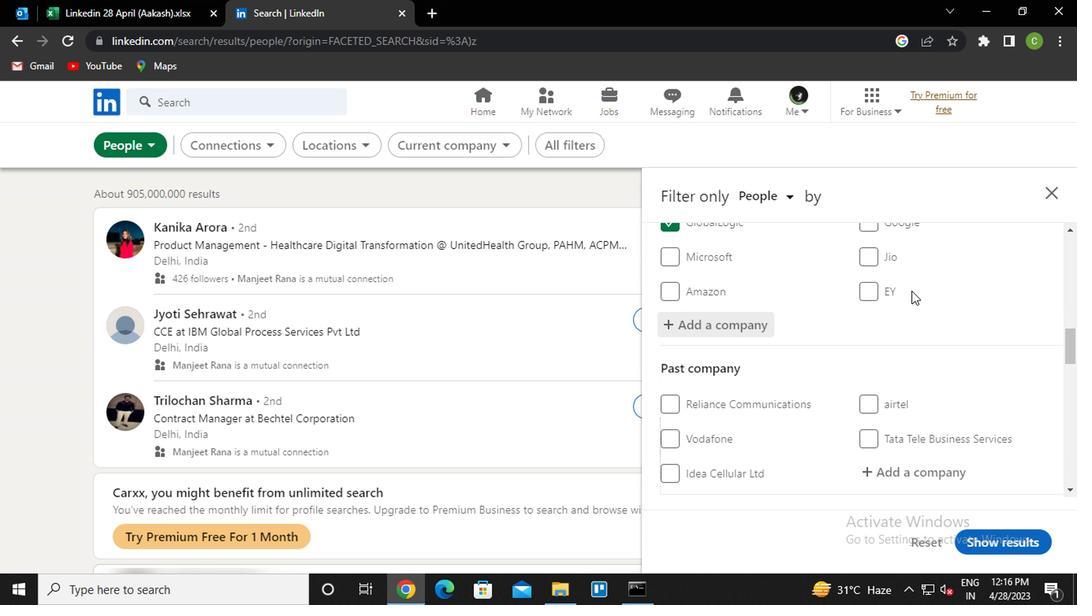 
Action: Mouse scrolled (908, 292) with delta (0, 0)
Screenshot: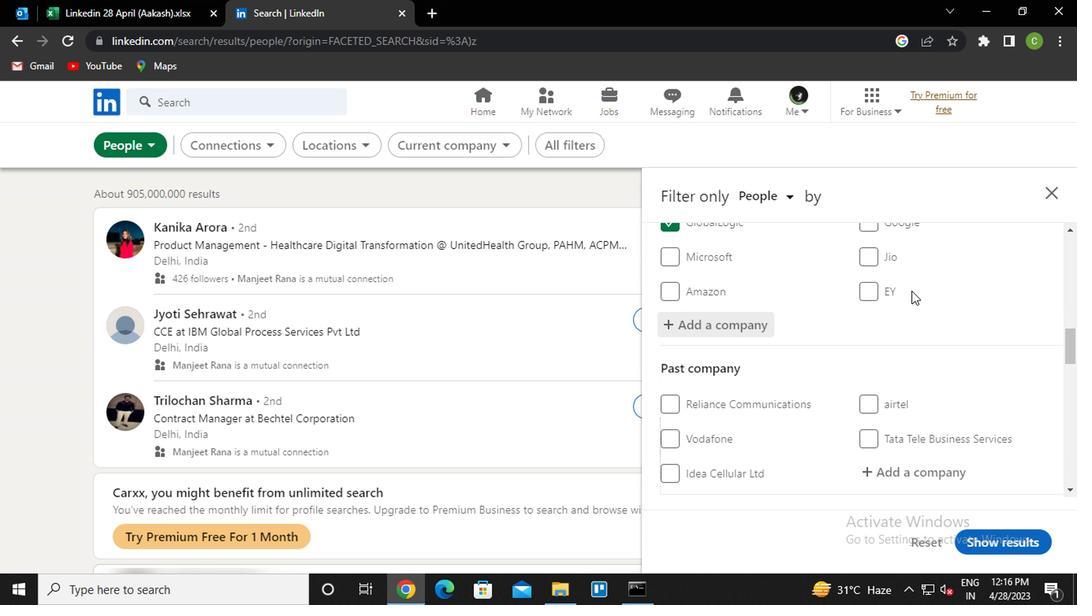 
Action: Mouse moved to (921, 323)
Screenshot: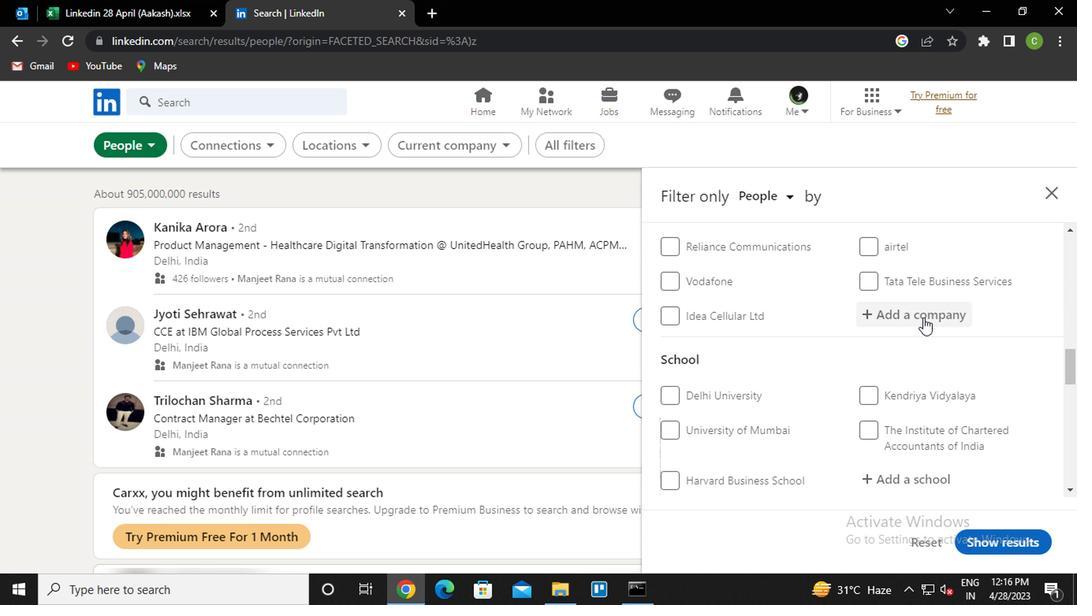 
Action: Mouse scrolled (921, 324) with delta (0, 0)
Screenshot: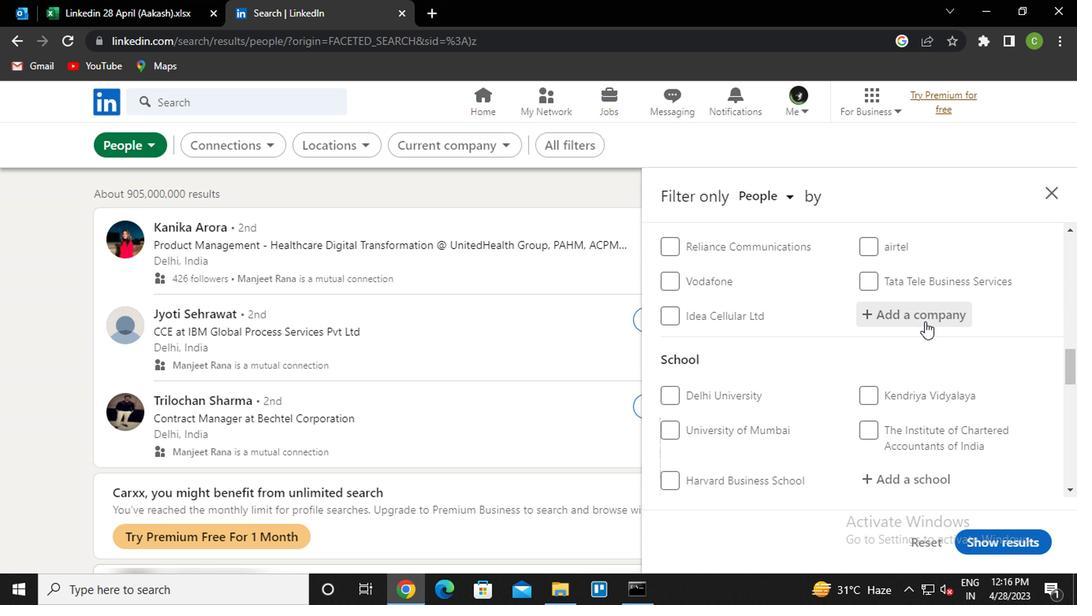 
Action: Mouse scrolled (921, 324) with delta (0, 0)
Screenshot: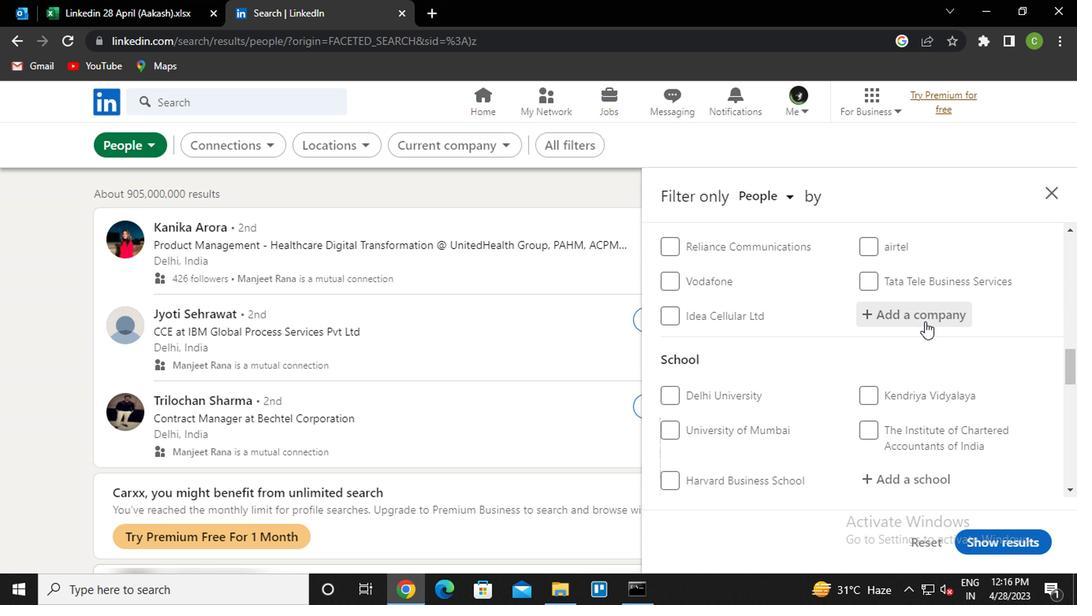 
Action: Mouse scrolled (921, 322) with delta (0, -1)
Screenshot: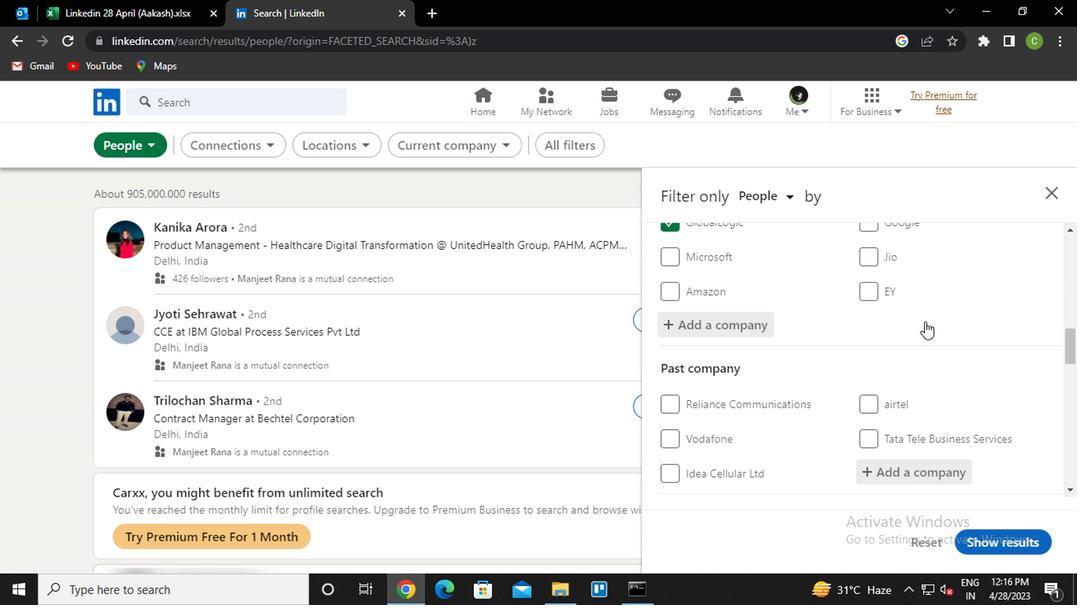 
Action: Mouse scrolled (921, 322) with delta (0, -1)
Screenshot: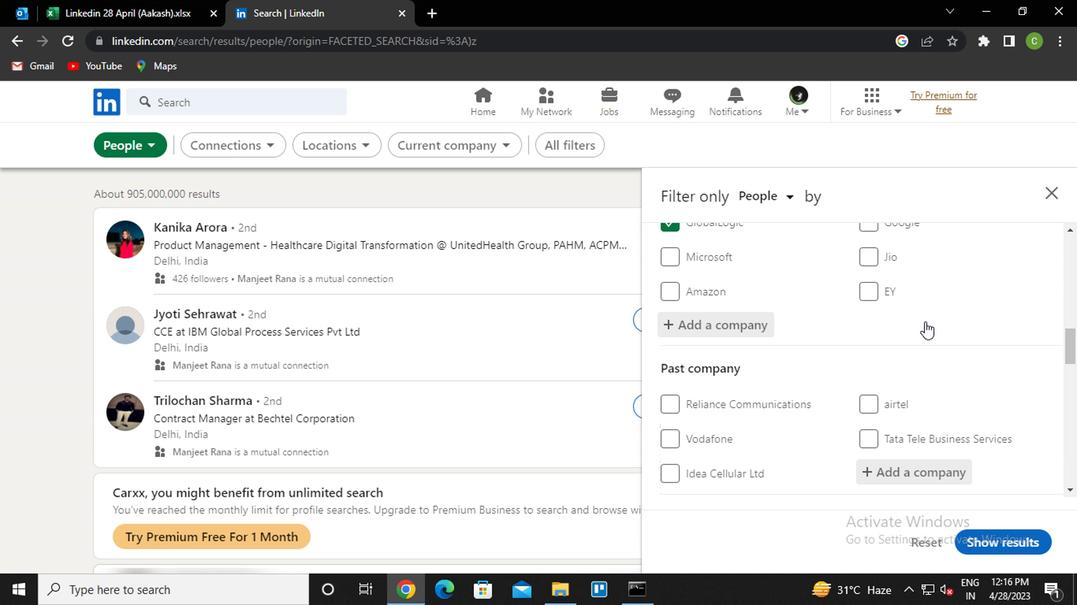 
Action: Mouse scrolled (921, 322) with delta (0, -1)
Screenshot: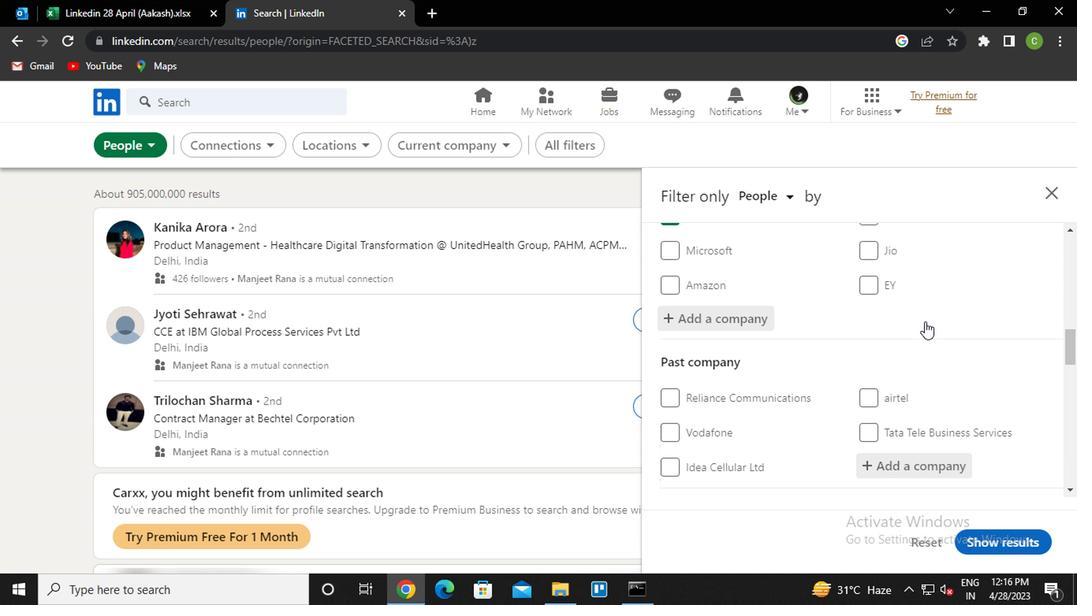 
Action: Mouse scrolled (921, 322) with delta (0, -1)
Screenshot: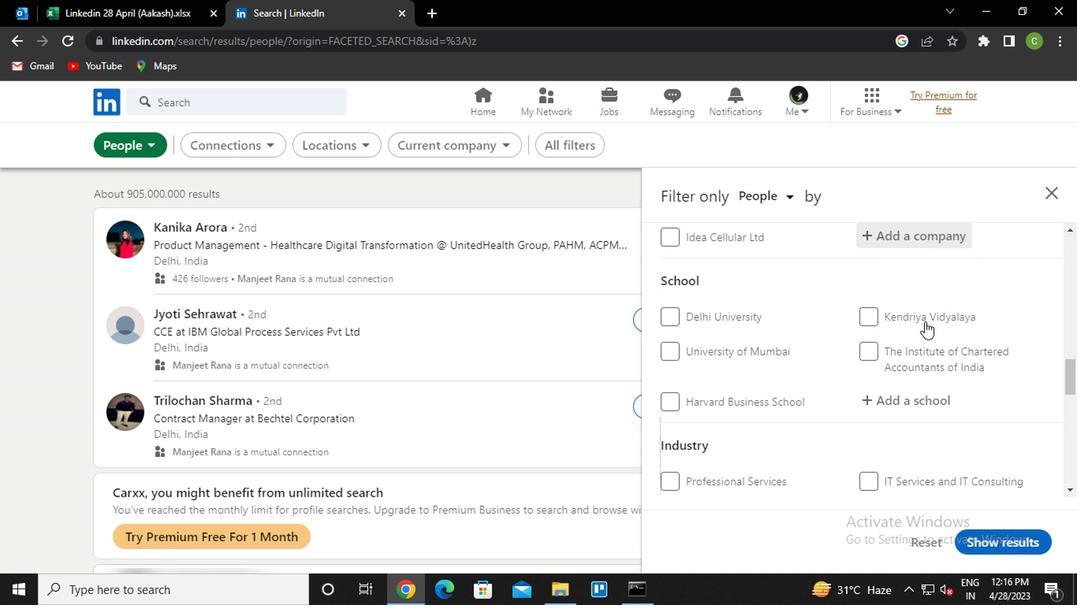 
Action: Mouse moved to (912, 324)
Screenshot: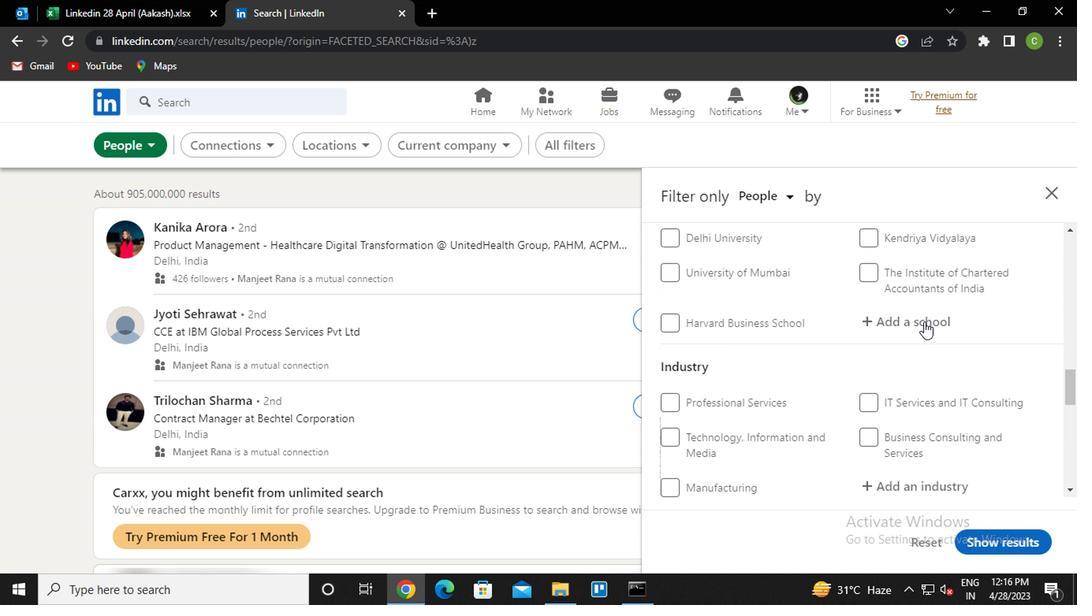 
Action: Mouse pressed left at (912, 324)
Screenshot: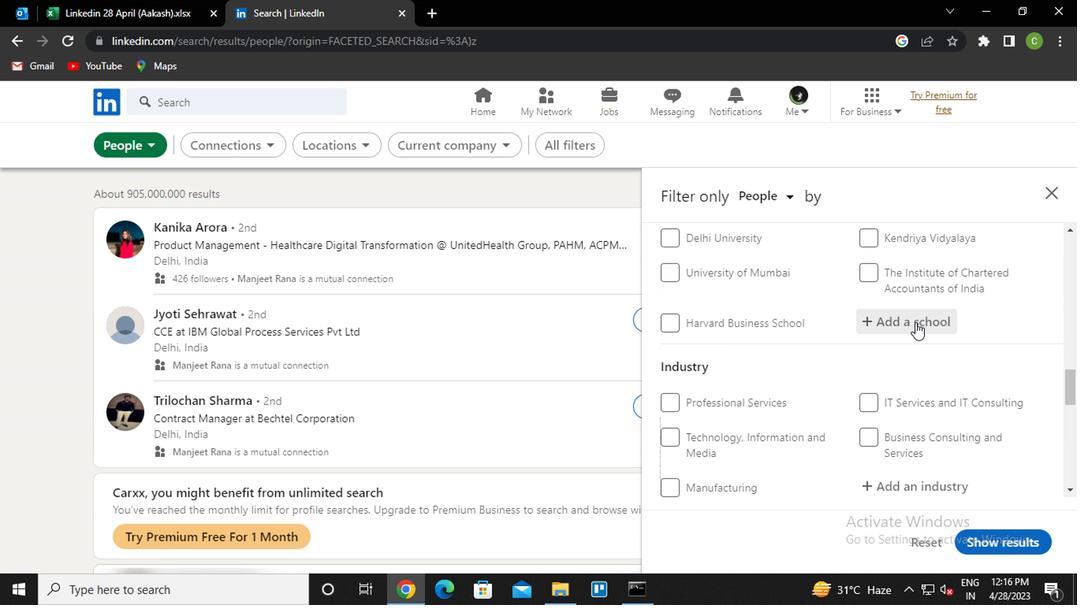 
Action: Key pressed <Key.caps_lock>g.b<Key.space>p<Key.caps_lock>ant<Key.down><Key.left><Key.down><Key.enter>
Screenshot: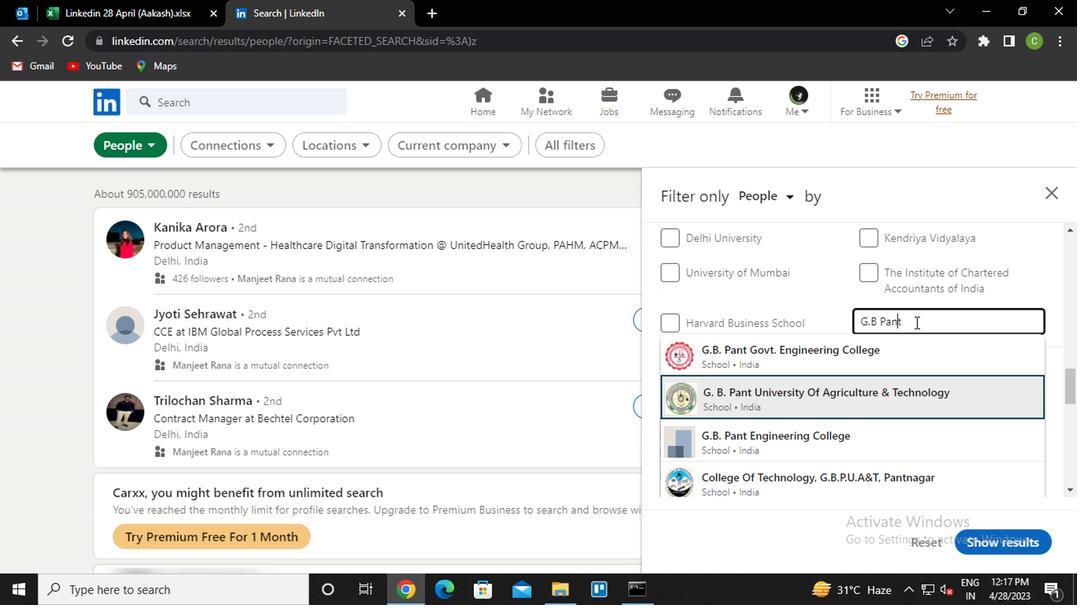 
Action: Mouse moved to (902, 340)
Screenshot: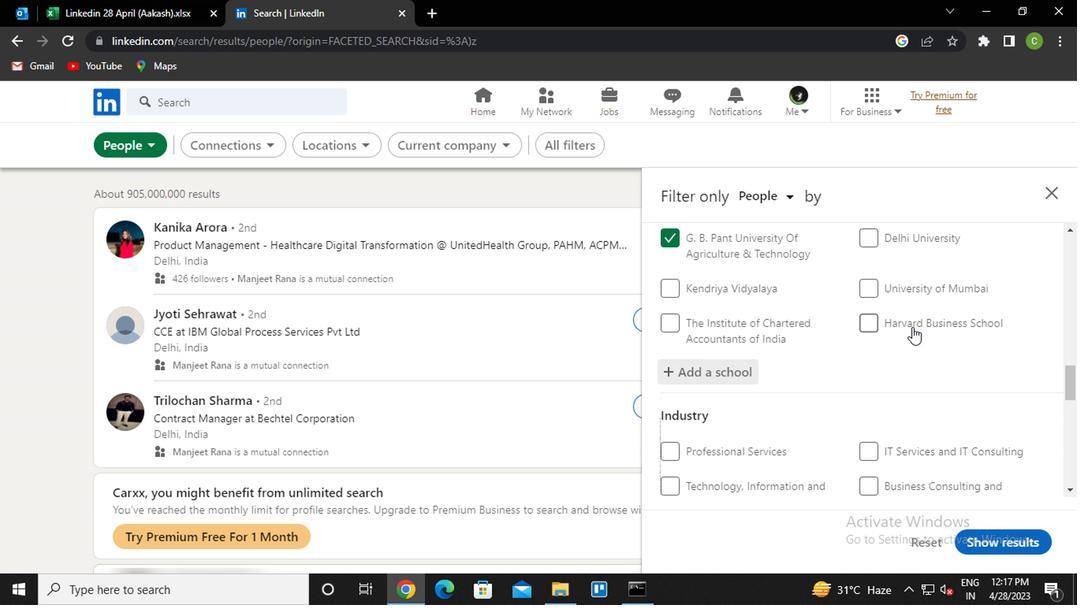 
Action: Mouse scrolled (902, 339) with delta (0, 0)
Screenshot: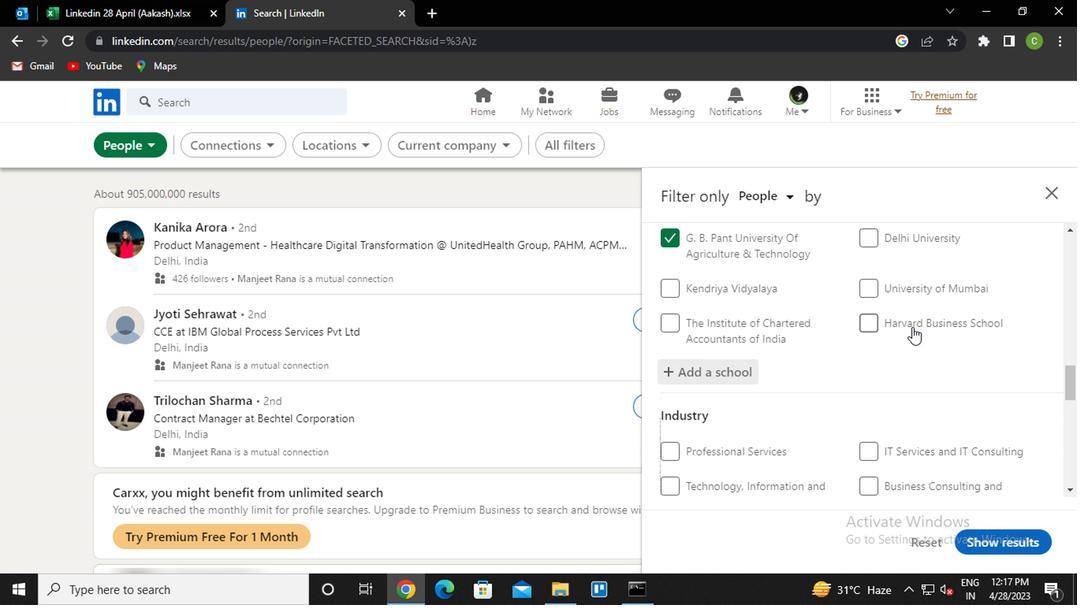 
Action: Mouse moved to (894, 352)
Screenshot: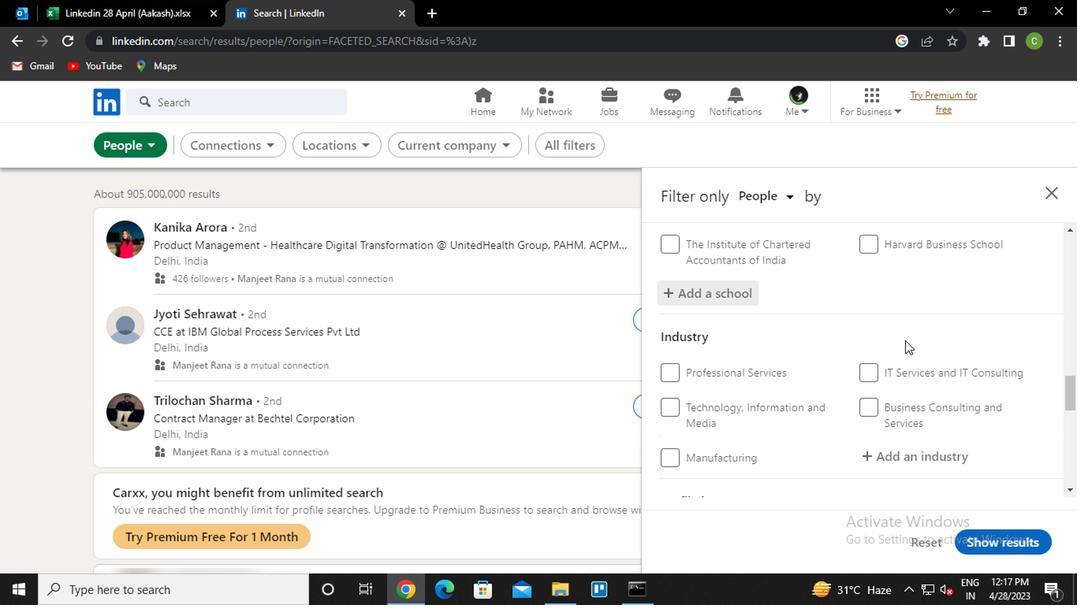 
Action: Mouse scrolled (894, 351) with delta (0, -1)
Screenshot: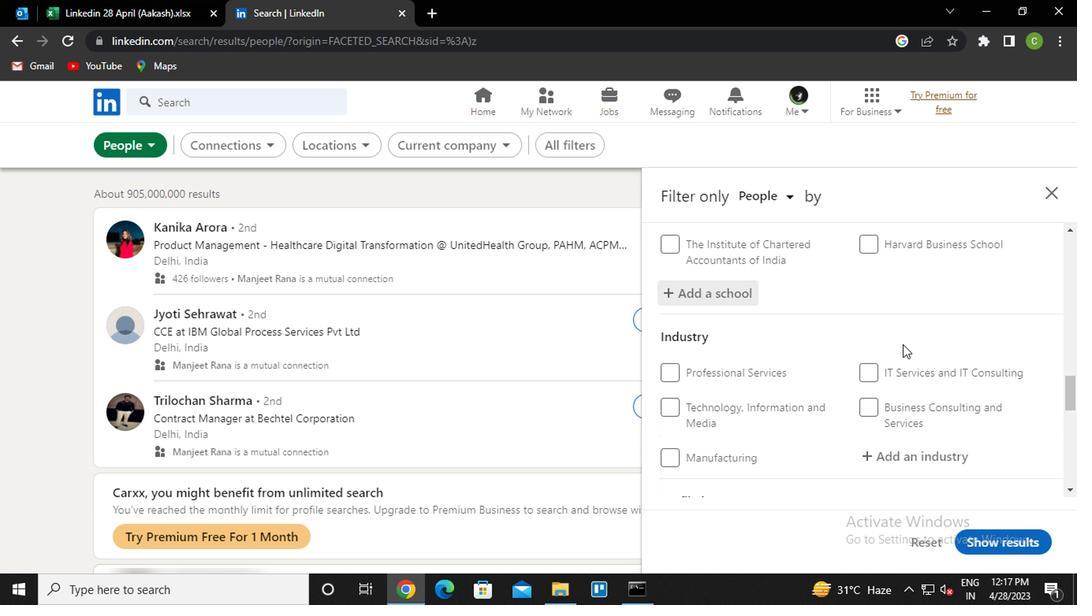 
Action: Mouse moved to (894, 353)
Screenshot: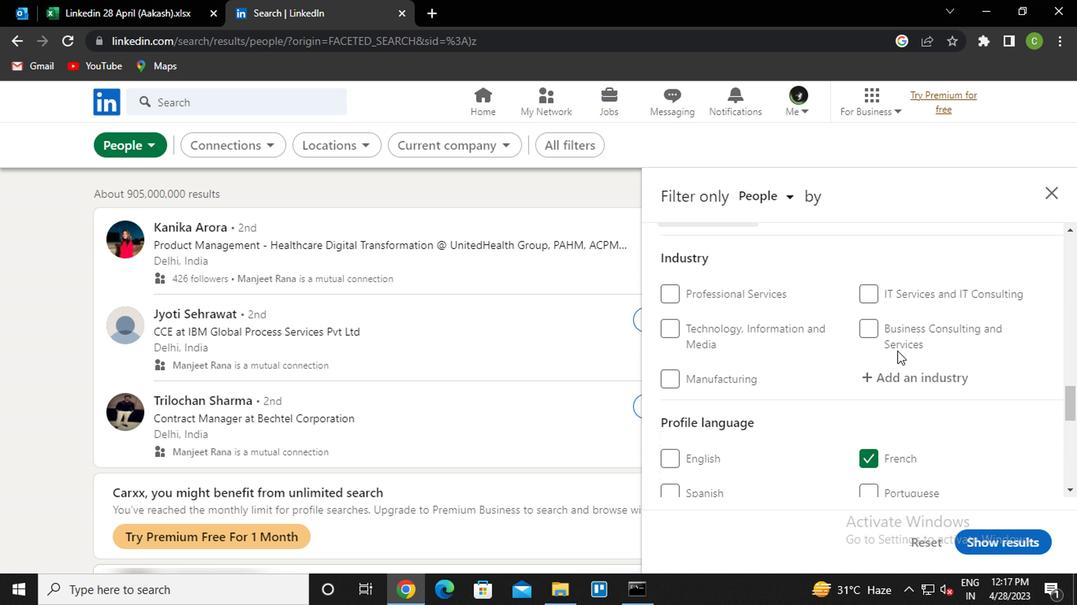 
Action: Mouse scrolled (894, 352) with delta (0, 0)
Screenshot: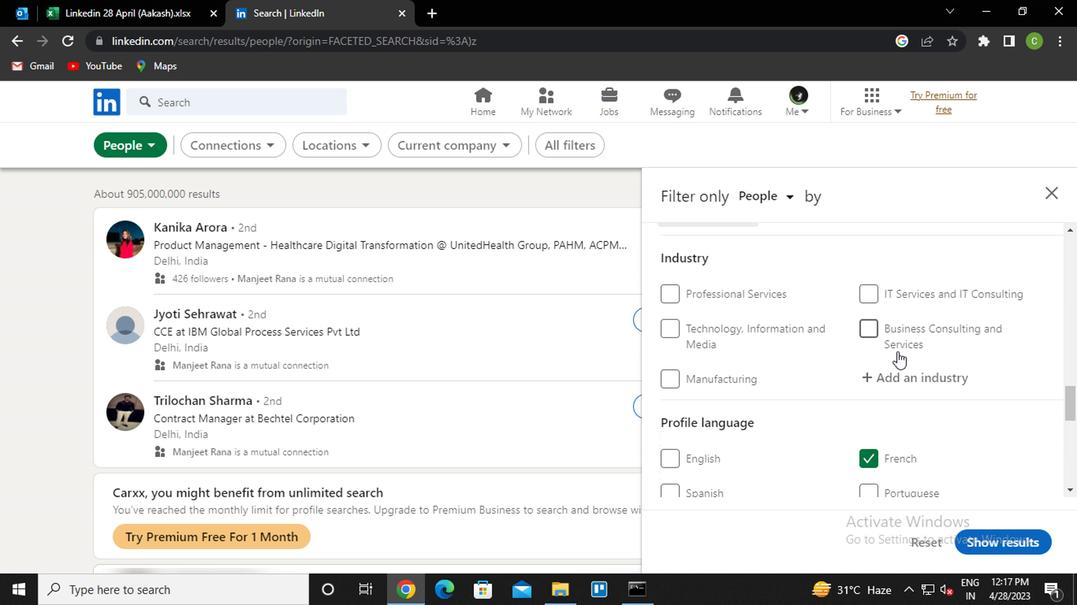 
Action: Mouse moved to (883, 300)
Screenshot: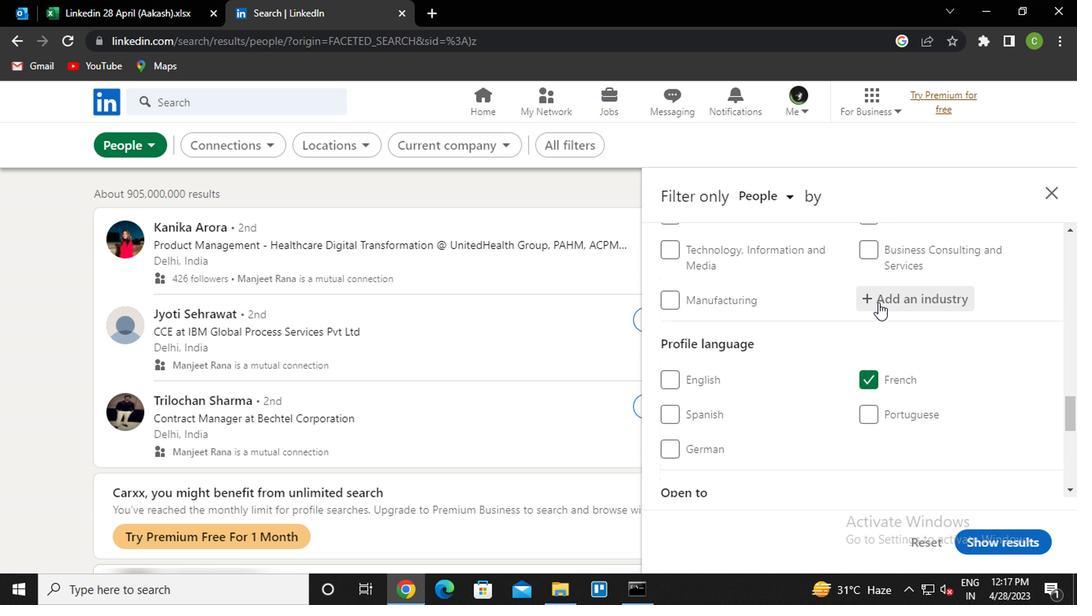 
Action: Mouse pressed left at (883, 300)
Screenshot: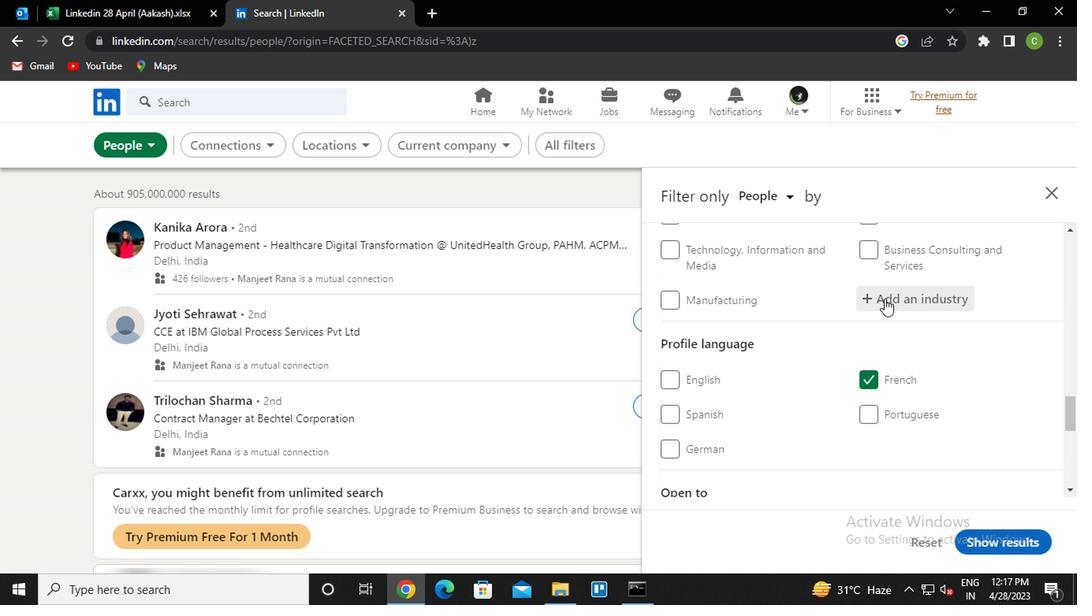 
Action: Key pressed <Key.caps_lock>a<Key.caps_lock>ssoi<Key.backspace>ciations<Key.down><Key.enter>
Screenshot: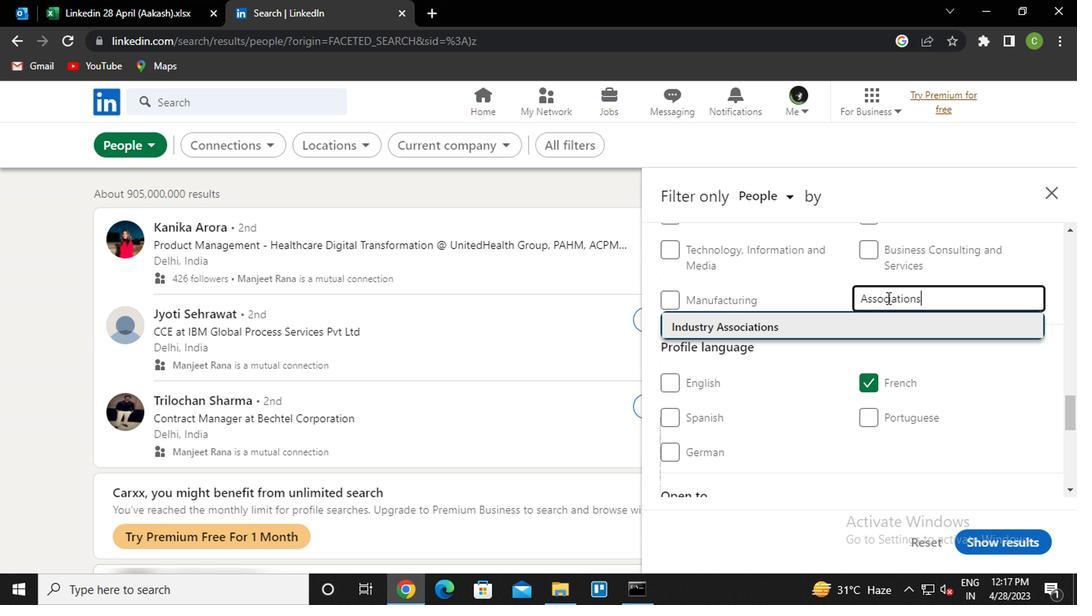 
Action: Mouse moved to (856, 287)
Screenshot: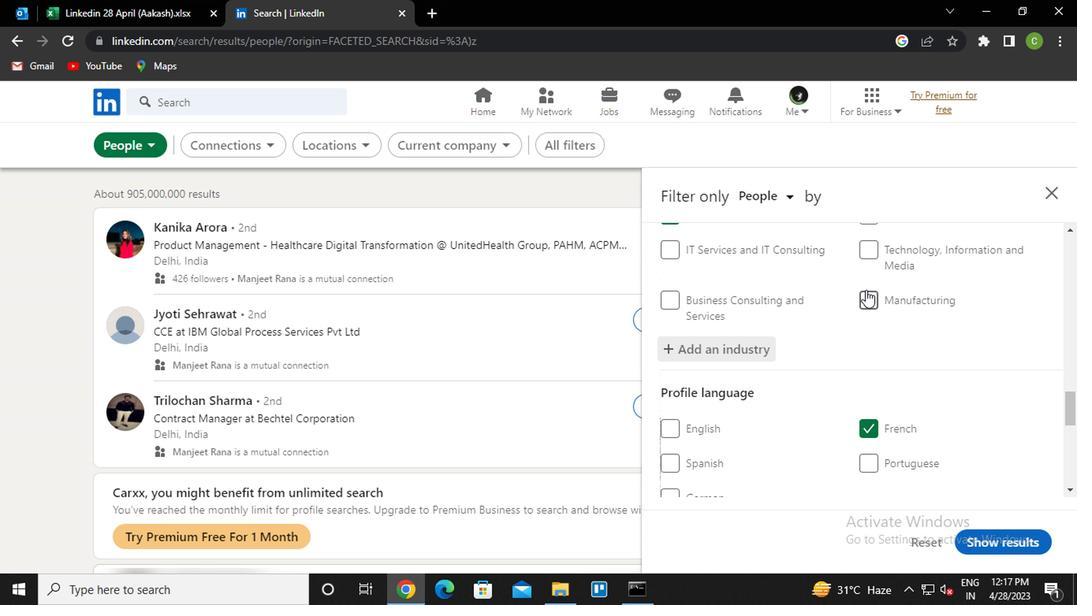
Action: Mouse scrolled (856, 287) with delta (0, 0)
Screenshot: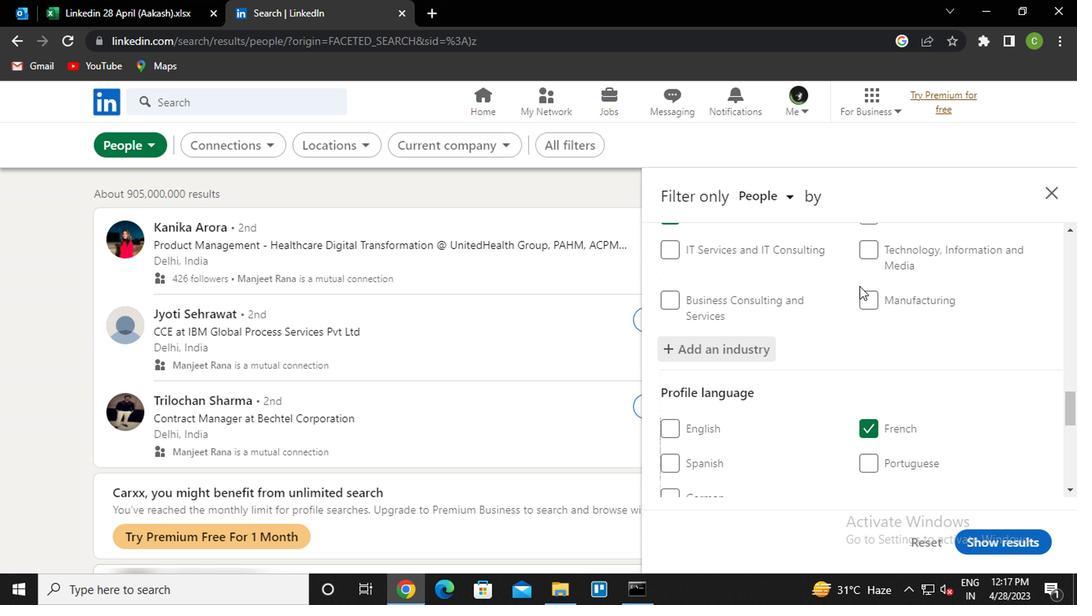 
Action: Mouse scrolled (856, 287) with delta (0, 0)
Screenshot: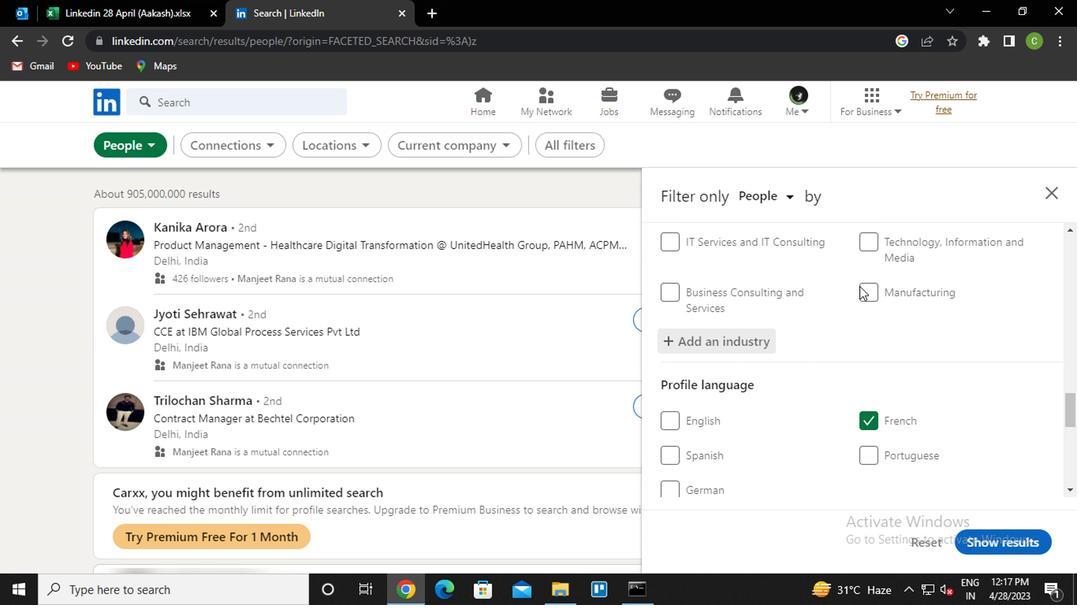 
Action: Mouse scrolled (856, 287) with delta (0, 0)
Screenshot: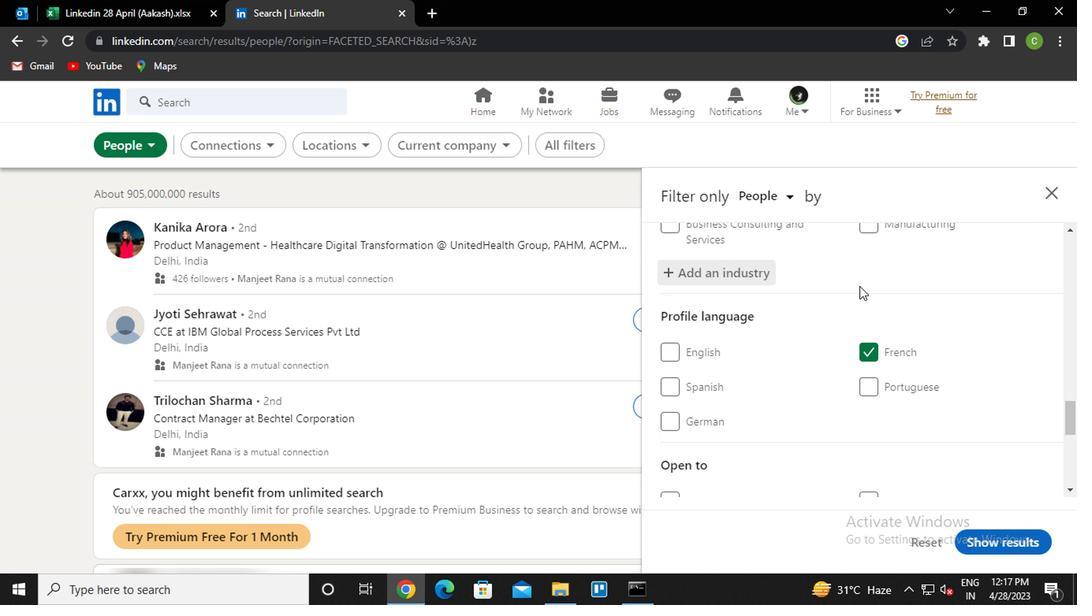 
Action: Mouse scrolled (856, 287) with delta (0, 0)
Screenshot: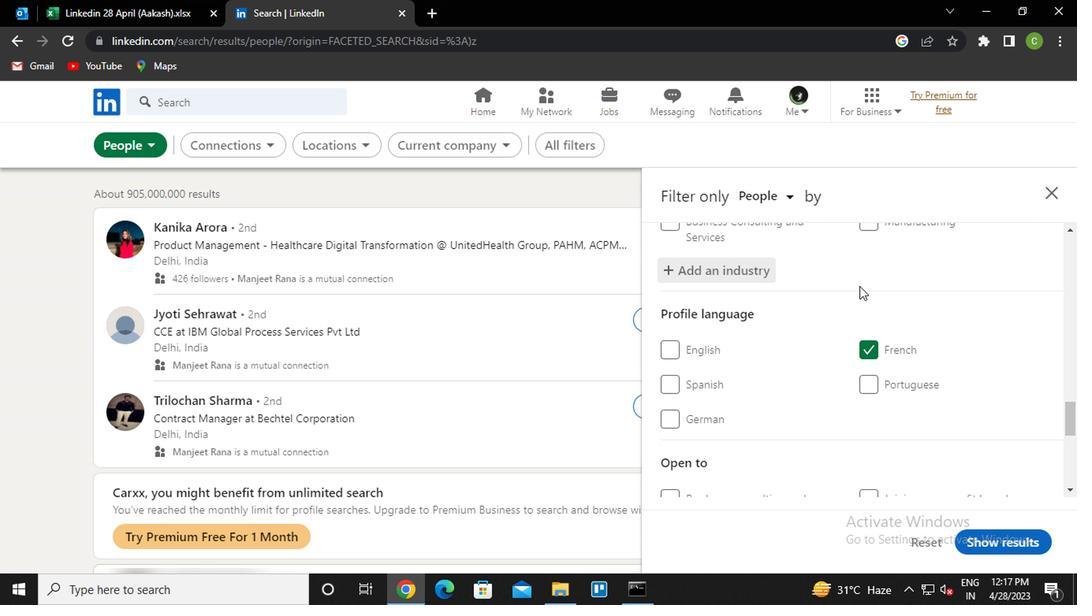 
Action: Mouse scrolled (856, 287) with delta (0, 0)
Screenshot: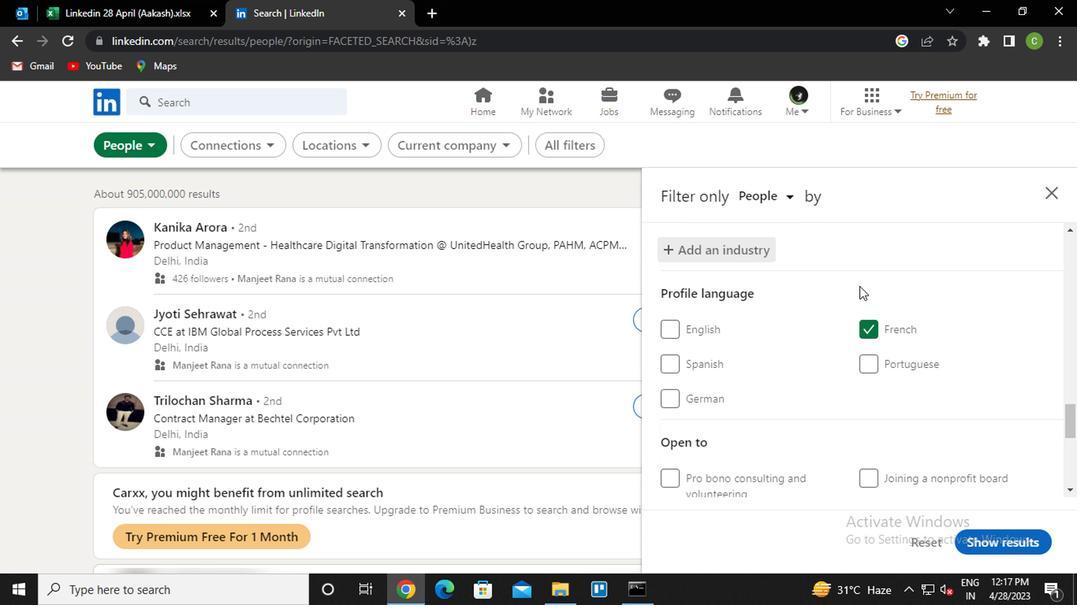 
Action: Mouse scrolled (856, 287) with delta (0, 0)
Screenshot: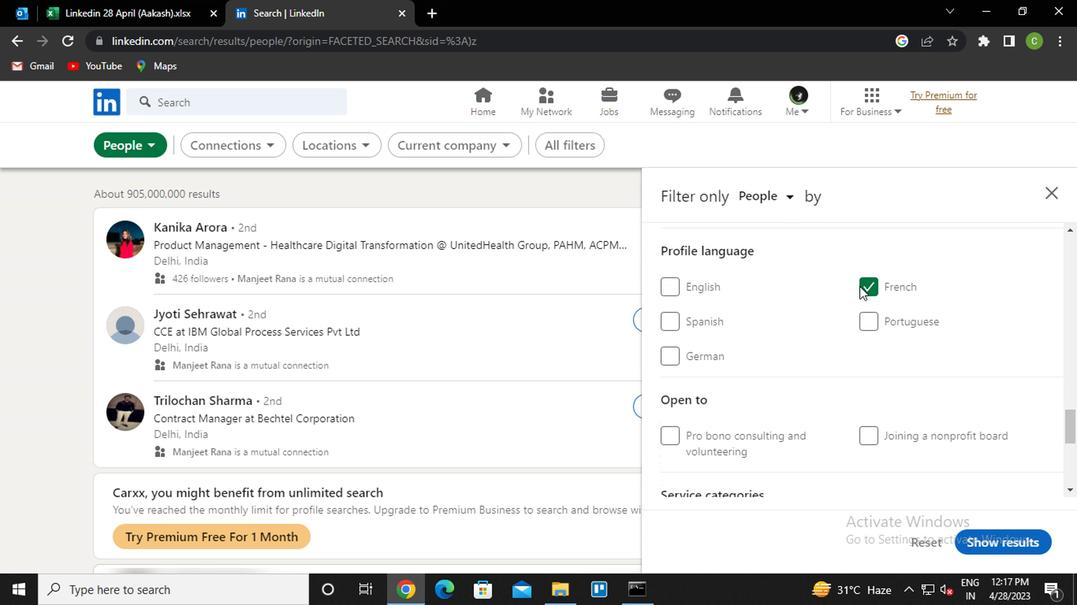 
Action: Mouse moved to (892, 268)
Screenshot: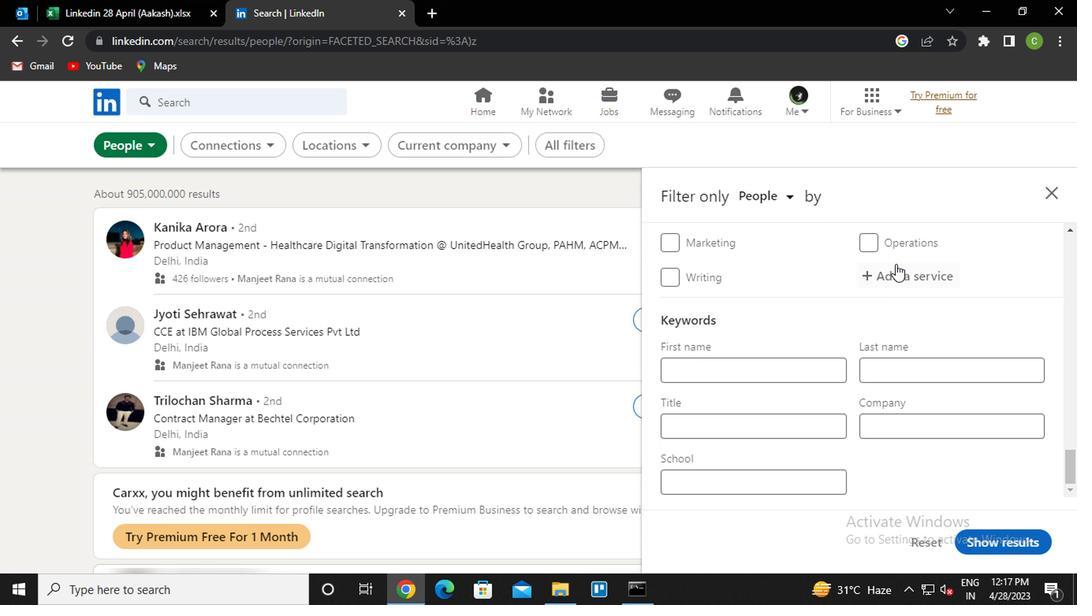 
Action: Mouse pressed left at (892, 268)
Screenshot: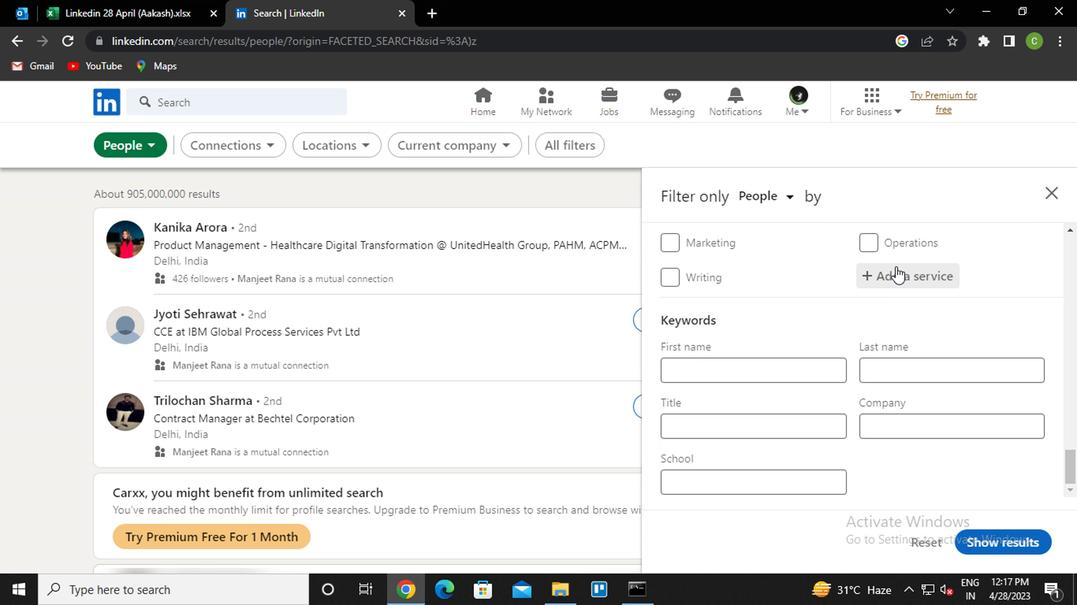 
Action: Key pressed <Key.caps_lock>i<Key.caps_lock>nteraction<Key.down><Key.enter>
Screenshot: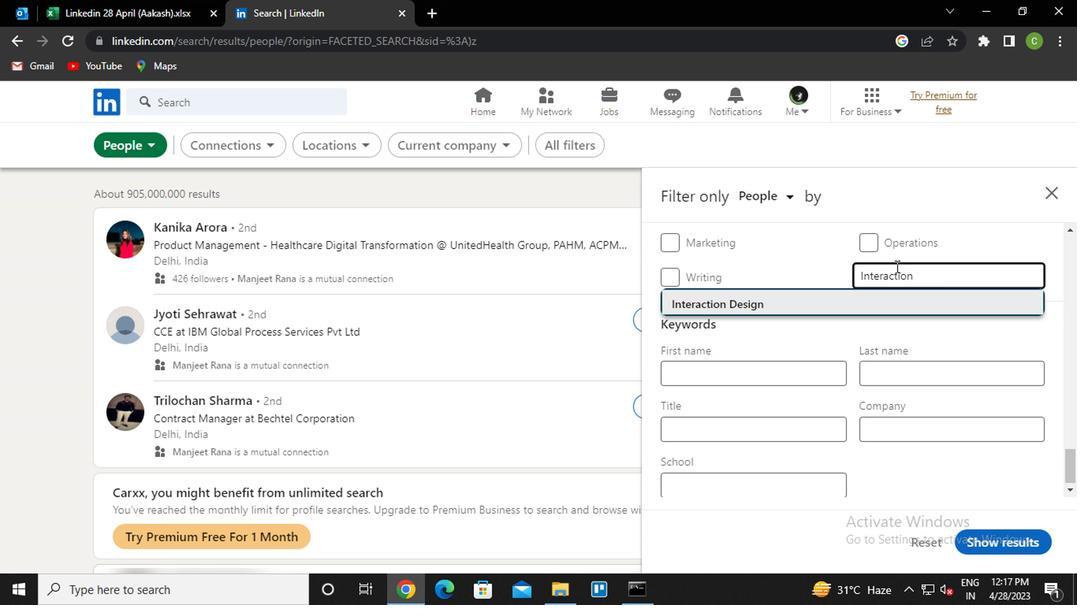
Action: Mouse scrolled (892, 267) with delta (0, 0)
Screenshot: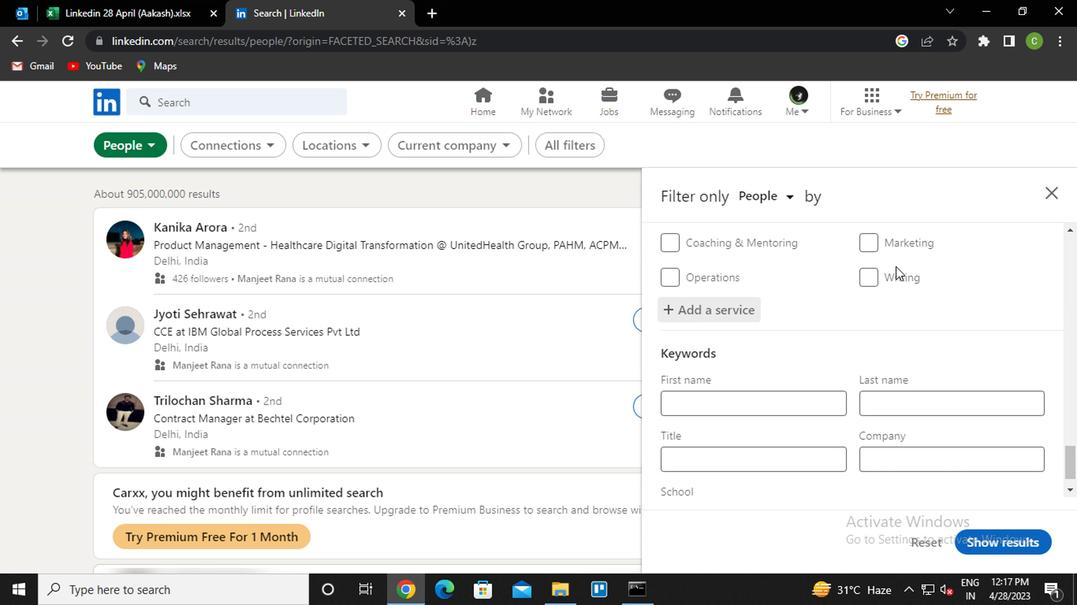 
Action: Mouse scrolled (892, 267) with delta (0, 0)
Screenshot: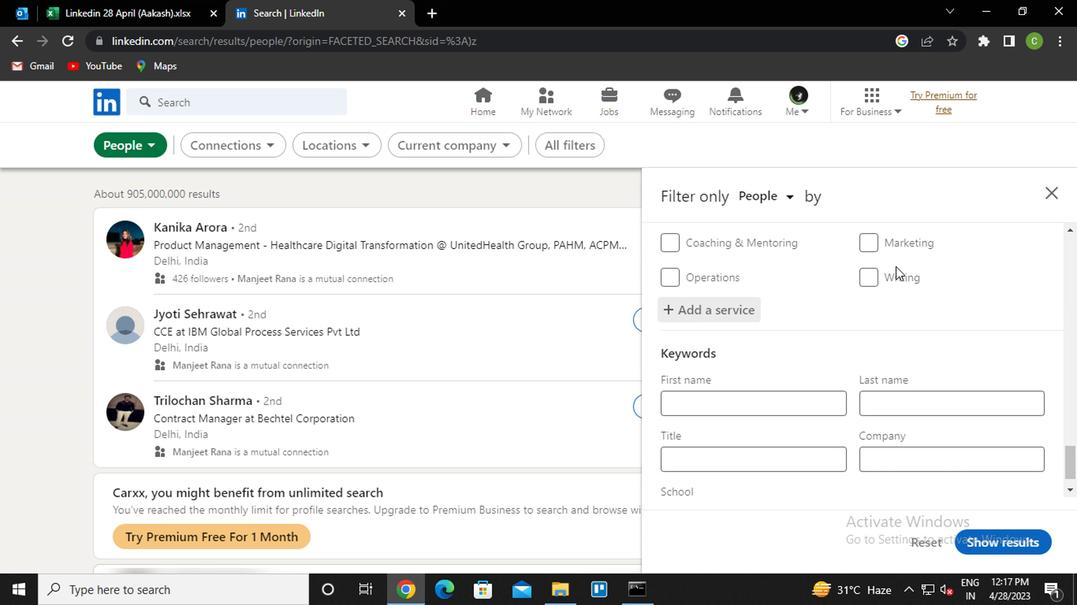 
Action: Mouse scrolled (892, 267) with delta (0, 0)
Screenshot: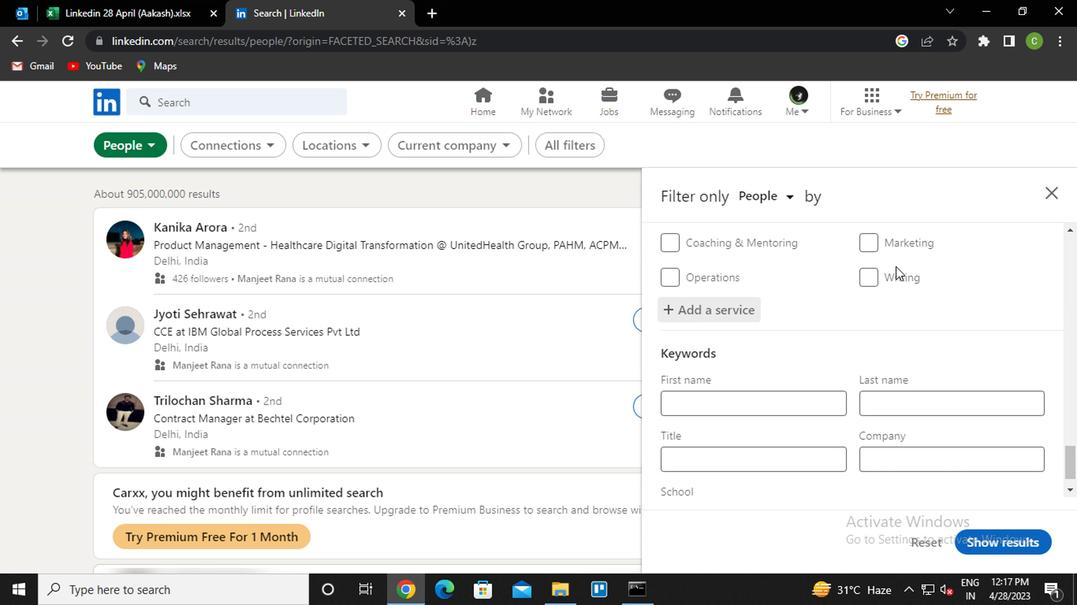 
Action: Mouse scrolled (892, 267) with delta (0, 0)
Screenshot: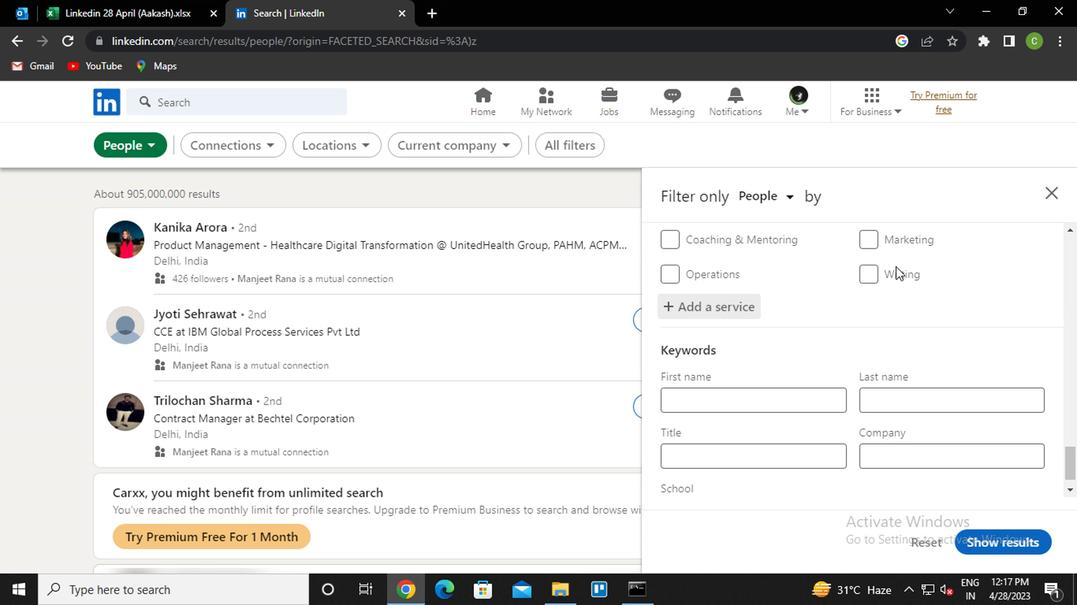 
Action: Mouse scrolled (892, 267) with delta (0, 0)
Screenshot: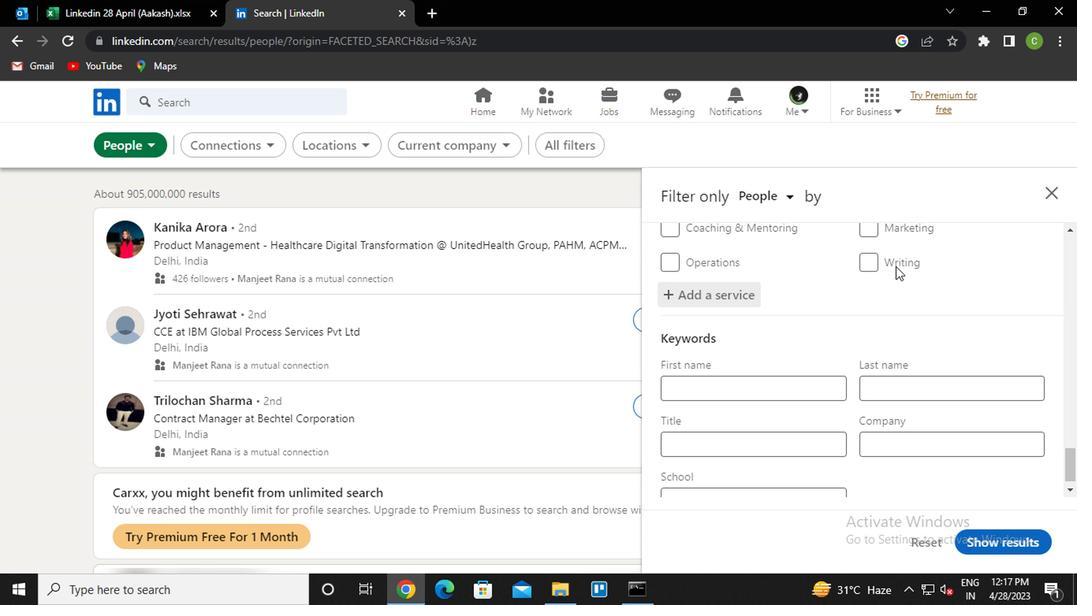
Action: Mouse moved to (742, 429)
Screenshot: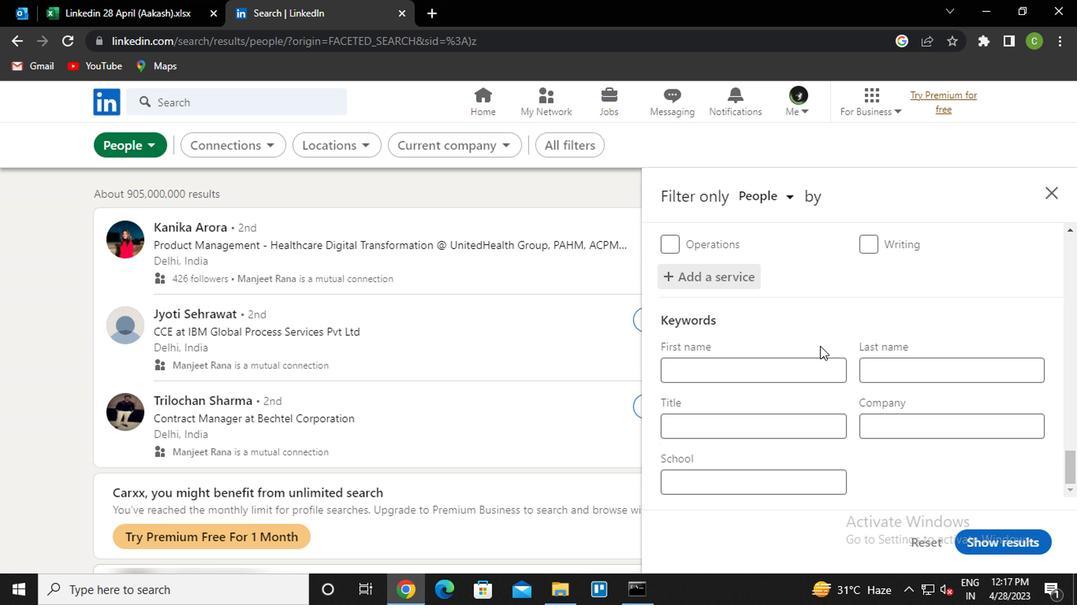 
Action: Mouse pressed left at (742, 429)
Screenshot: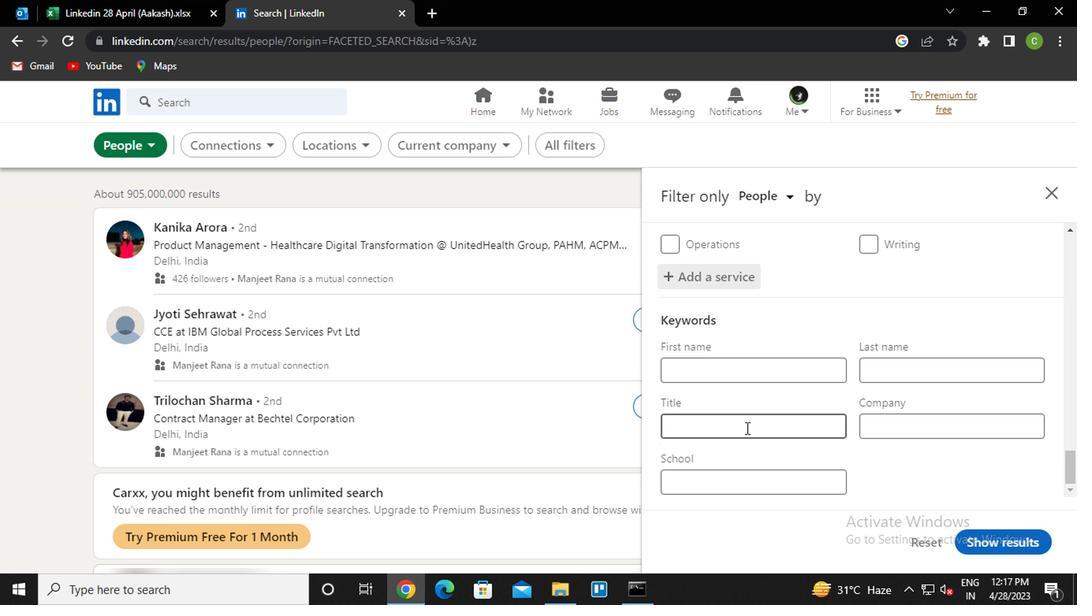 
Action: Key pressed <Key.caps_lock>f<Key.caps_lock>arm<Key.space><Key.caps_lock>w<Key.caps_lock>orker
Screenshot: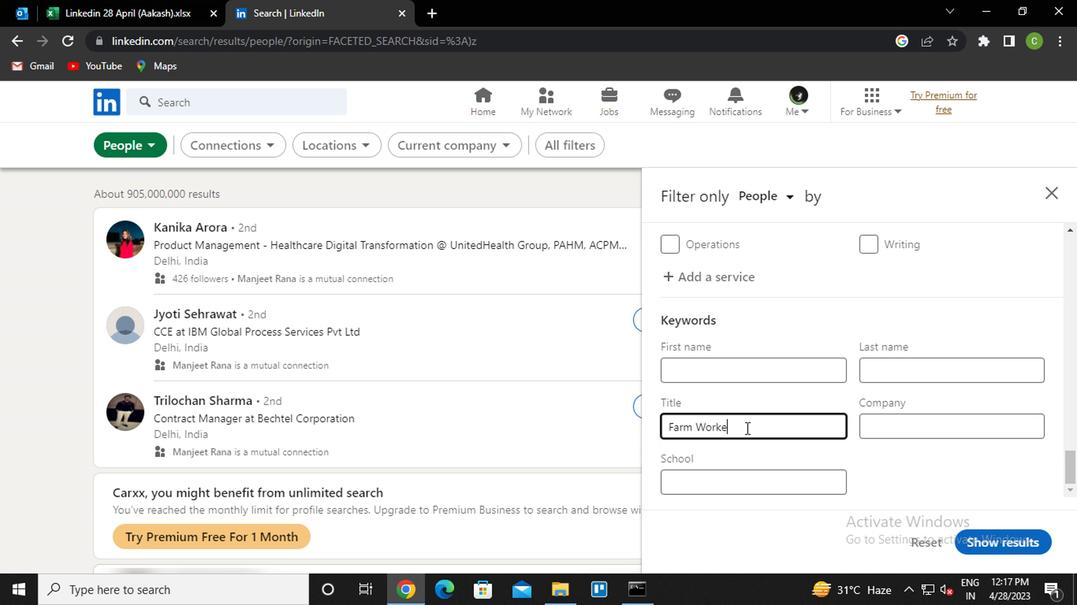 
Action: Mouse moved to (977, 543)
Screenshot: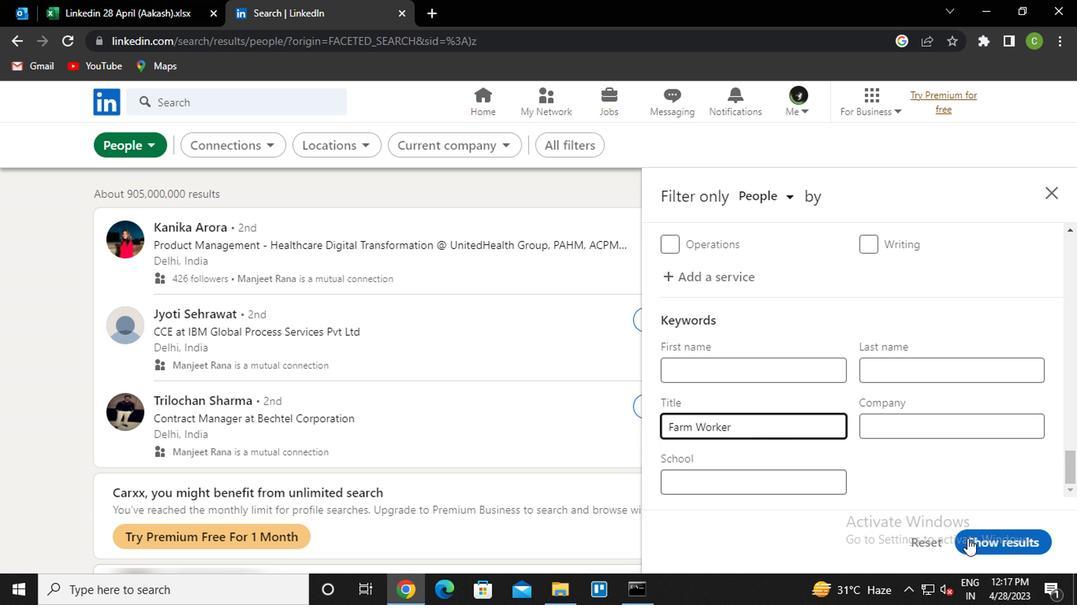 
Action: Mouse pressed left at (977, 543)
Screenshot: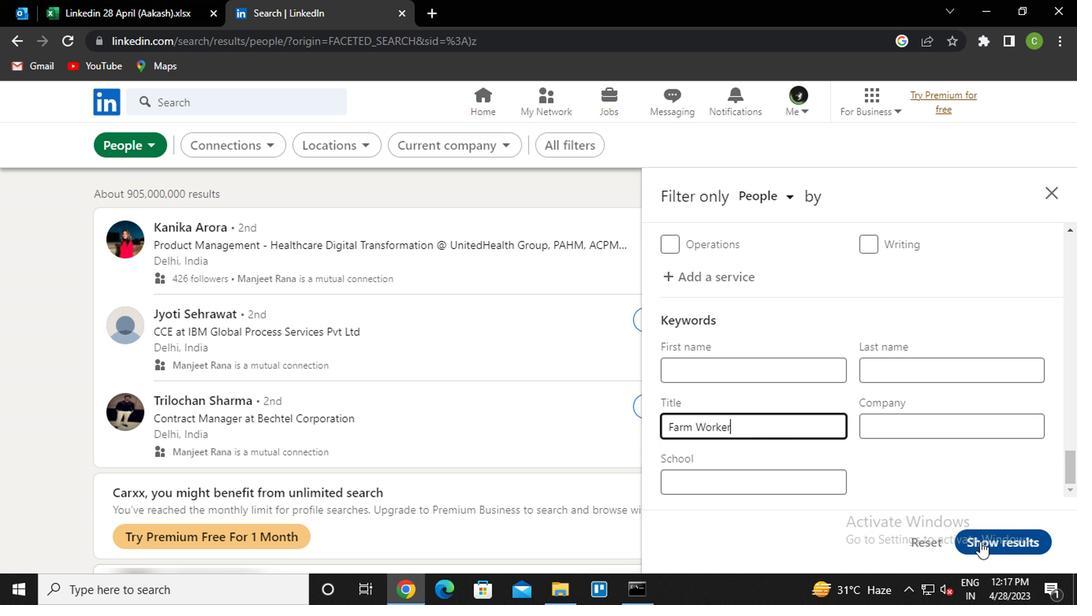 
Action: Mouse moved to (637, 456)
Screenshot: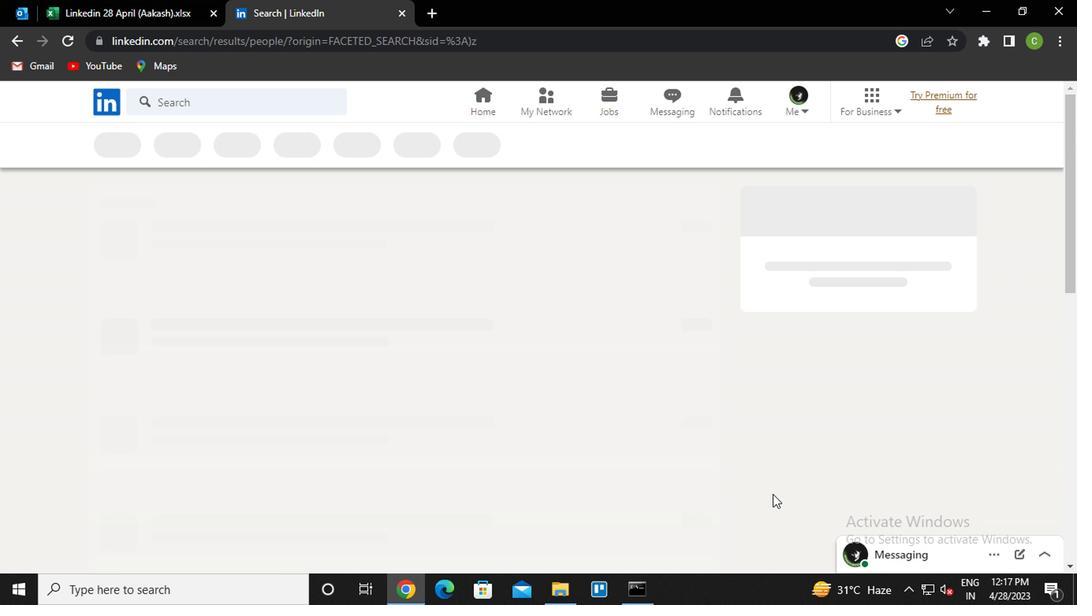 
